 Task: Search one way flight ticket for 4 adults, 2 children, 2 infants in seat and 1 infant on lap in economy from Daytona Beach: Daytona Beach International Airport to Wilmington: Wilmington International Airport on 8-6-2023. Choice of flights is United. Number of bags: 1 carry on bag. Price is upto 109000. Outbound departure time preference is 19:30.
Action: Mouse moved to (268, 368)
Screenshot: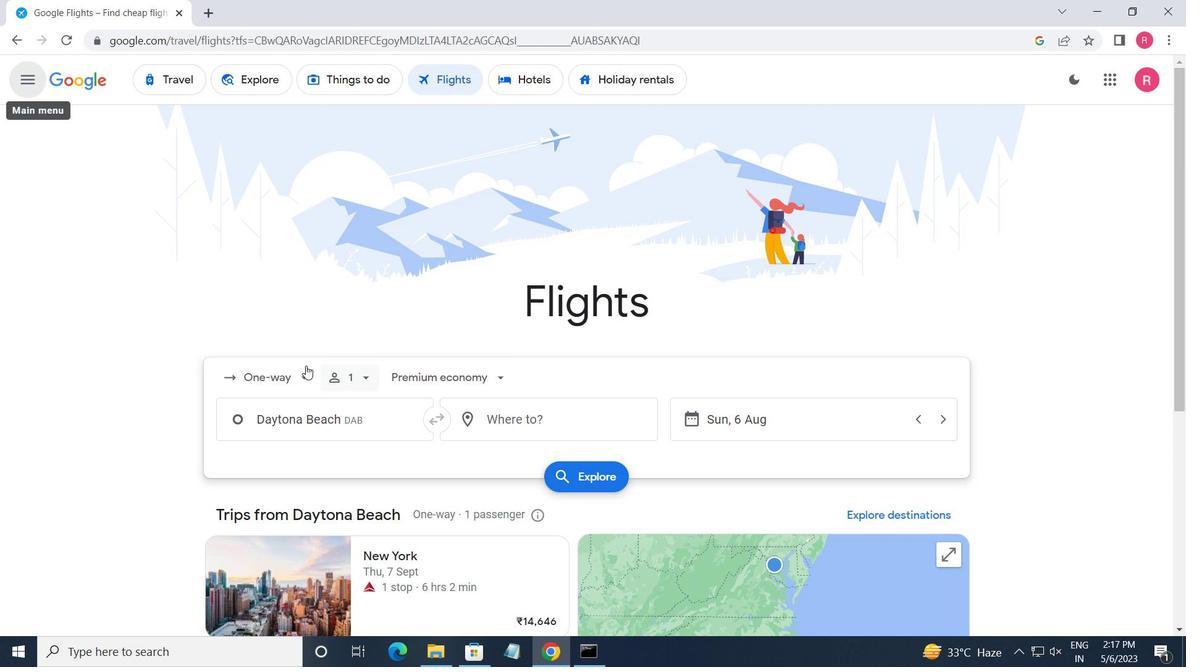 
Action: Mouse pressed left at (268, 368)
Screenshot: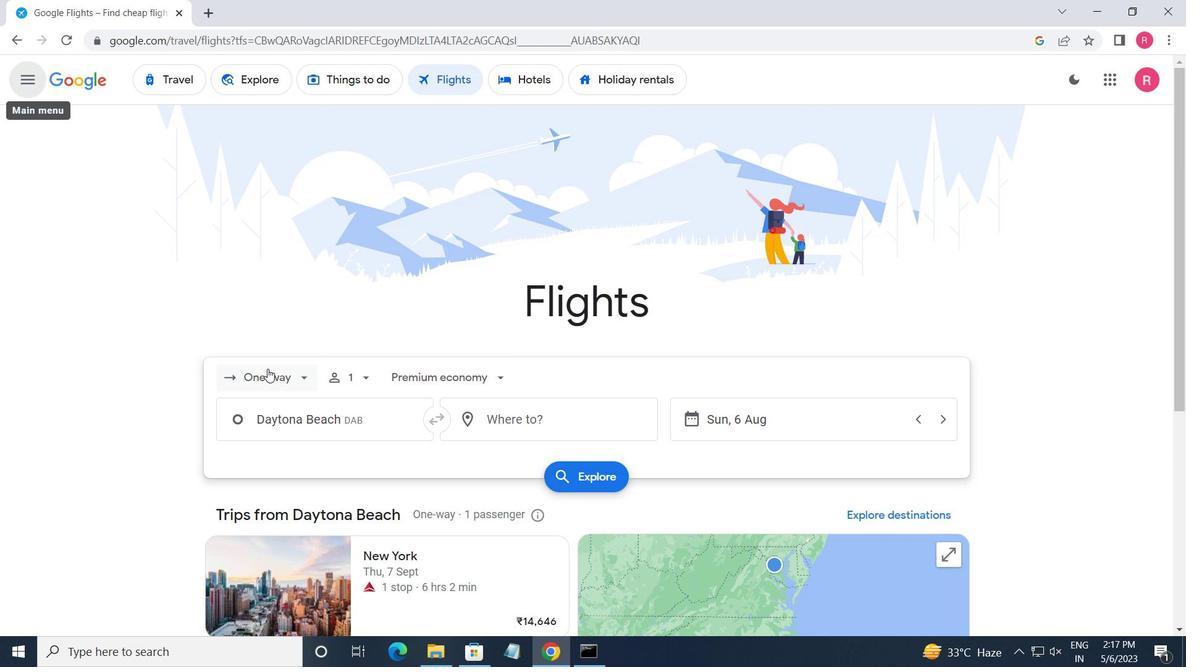 
Action: Mouse moved to (312, 446)
Screenshot: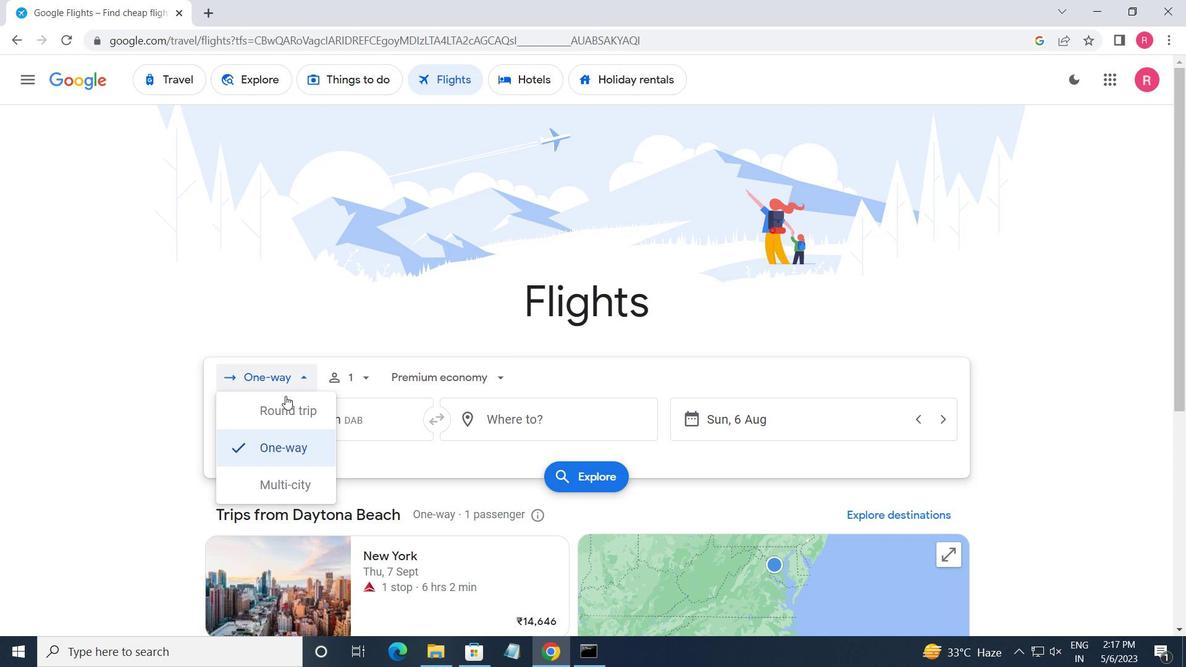 
Action: Mouse pressed left at (312, 446)
Screenshot: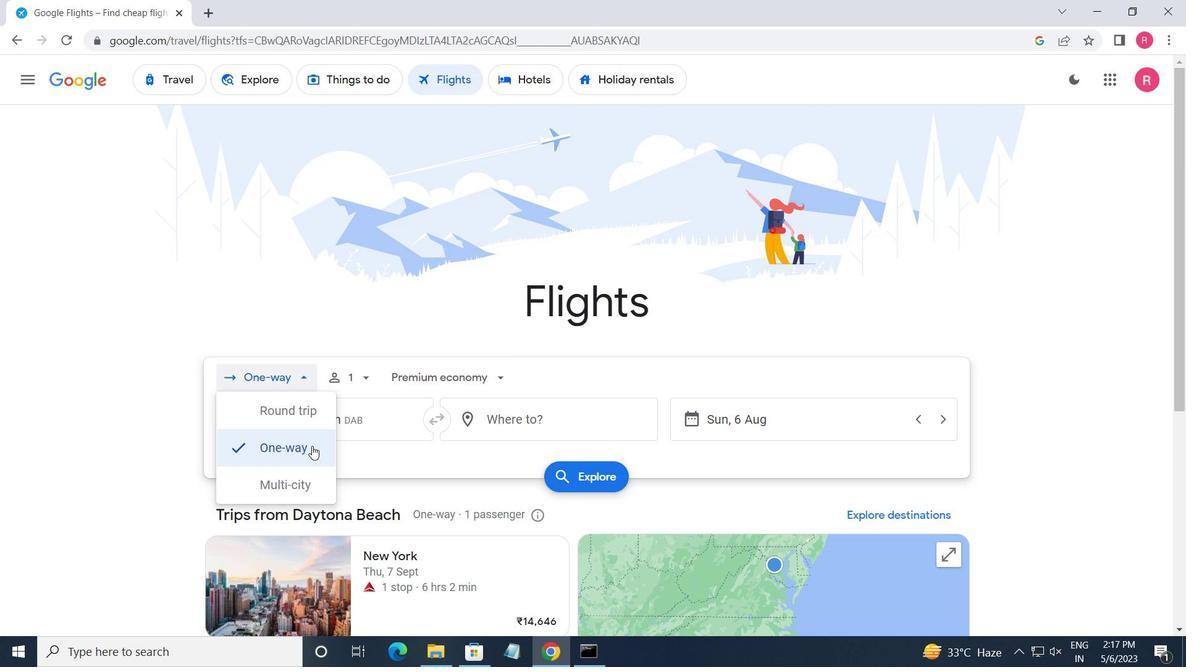
Action: Mouse moved to (360, 379)
Screenshot: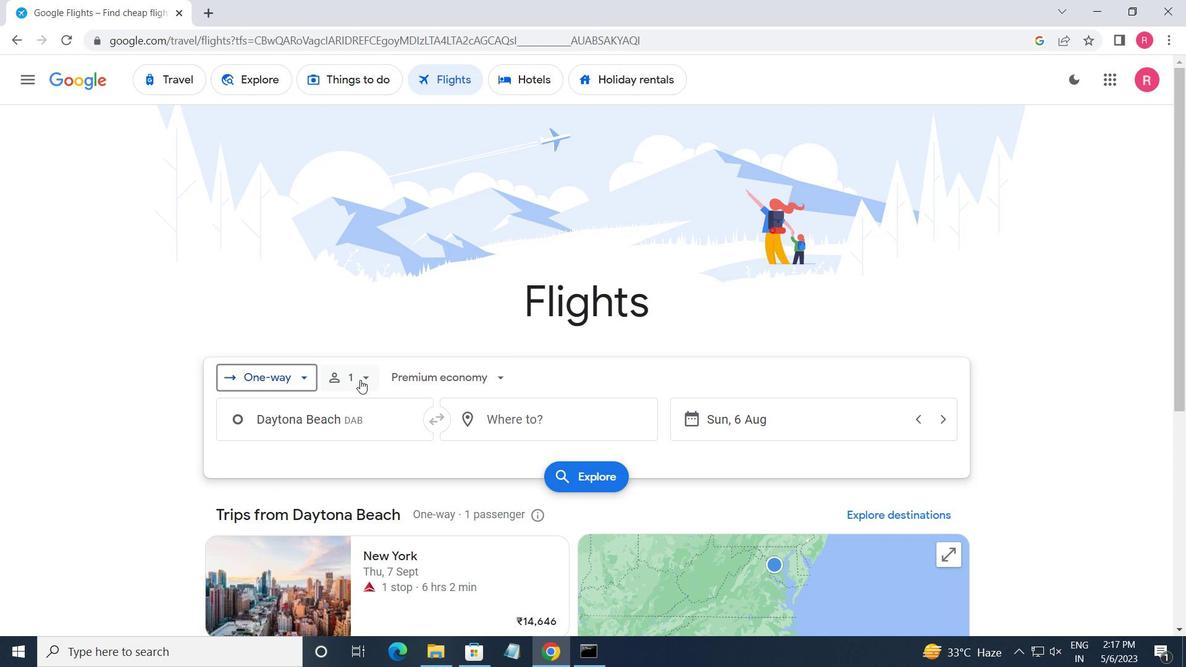 
Action: Mouse pressed left at (360, 379)
Screenshot: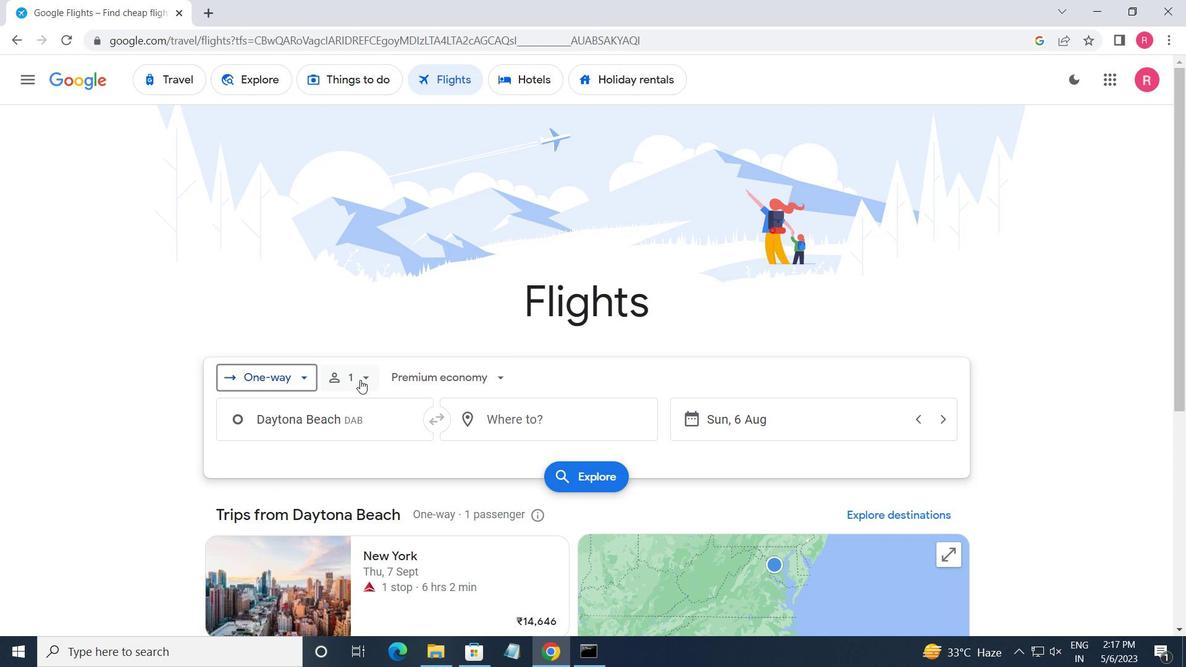 
Action: Mouse moved to (483, 422)
Screenshot: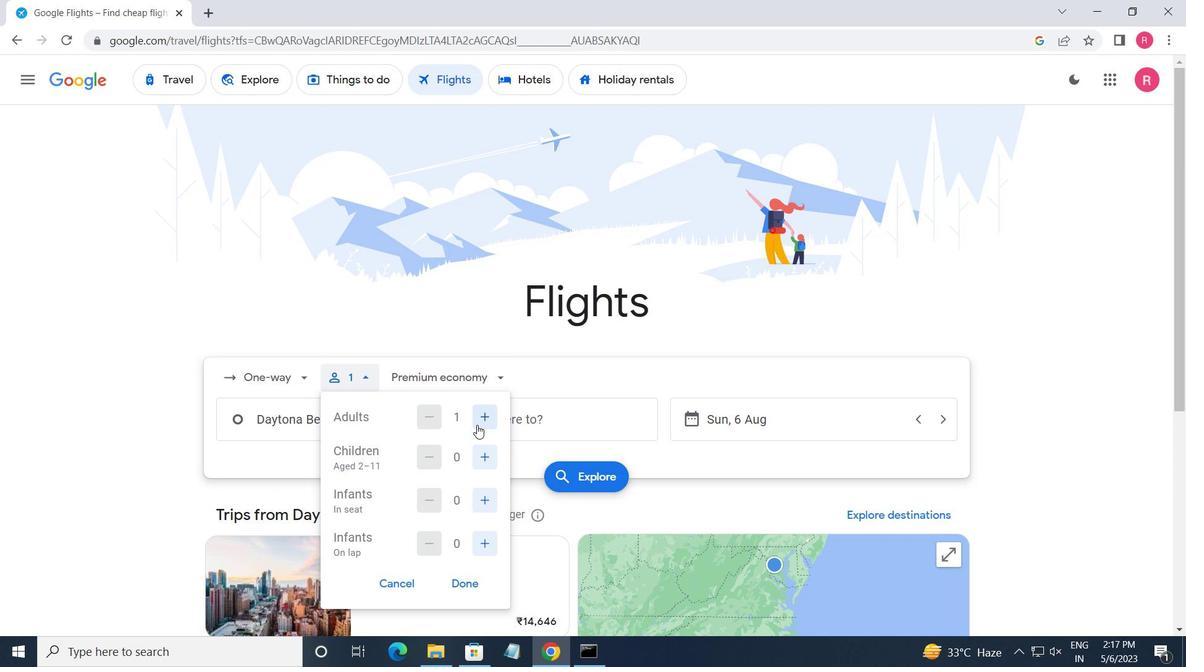
Action: Mouse pressed left at (483, 422)
Screenshot: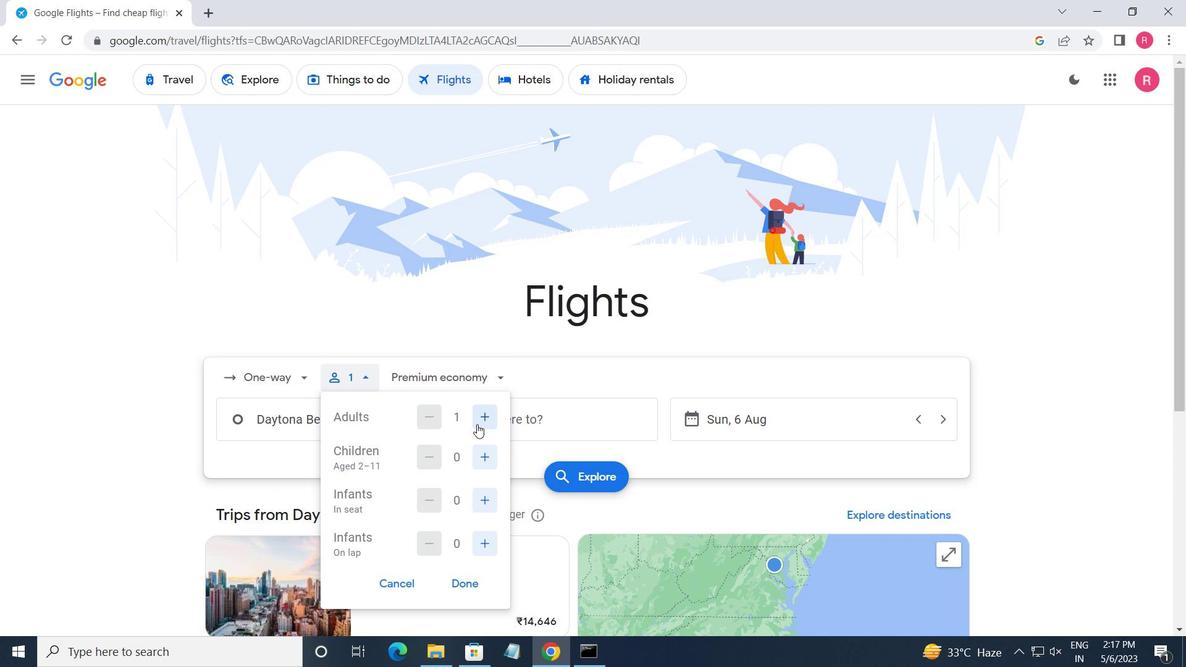 
Action: Mouse moved to (484, 422)
Screenshot: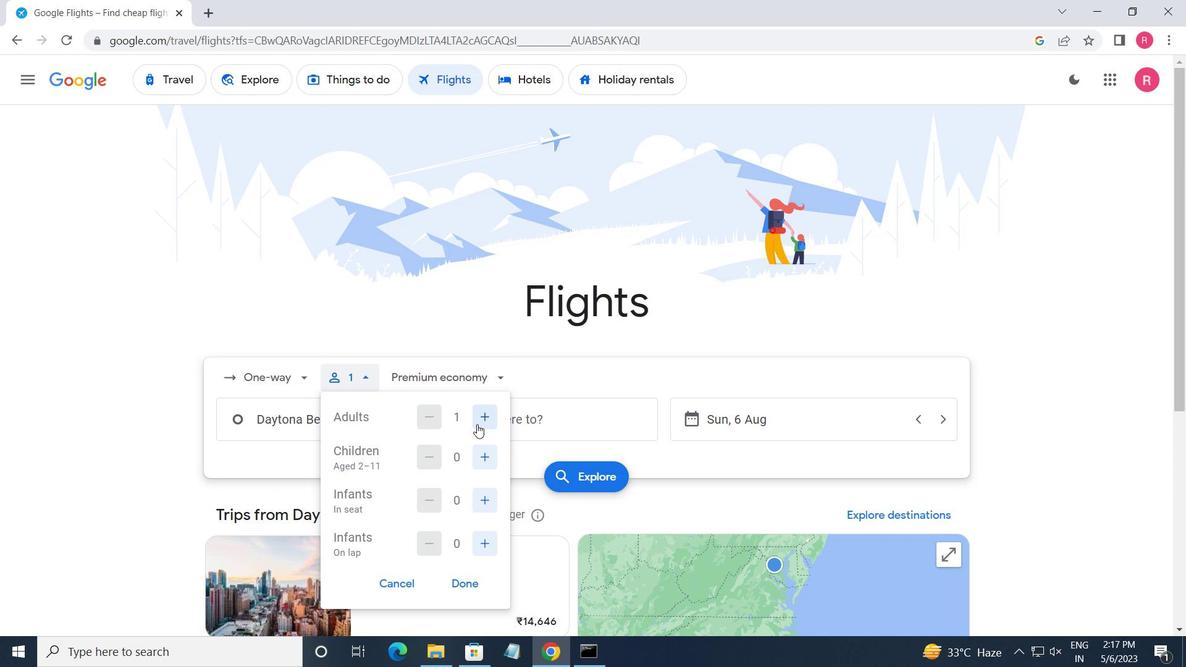 
Action: Mouse pressed left at (484, 422)
Screenshot: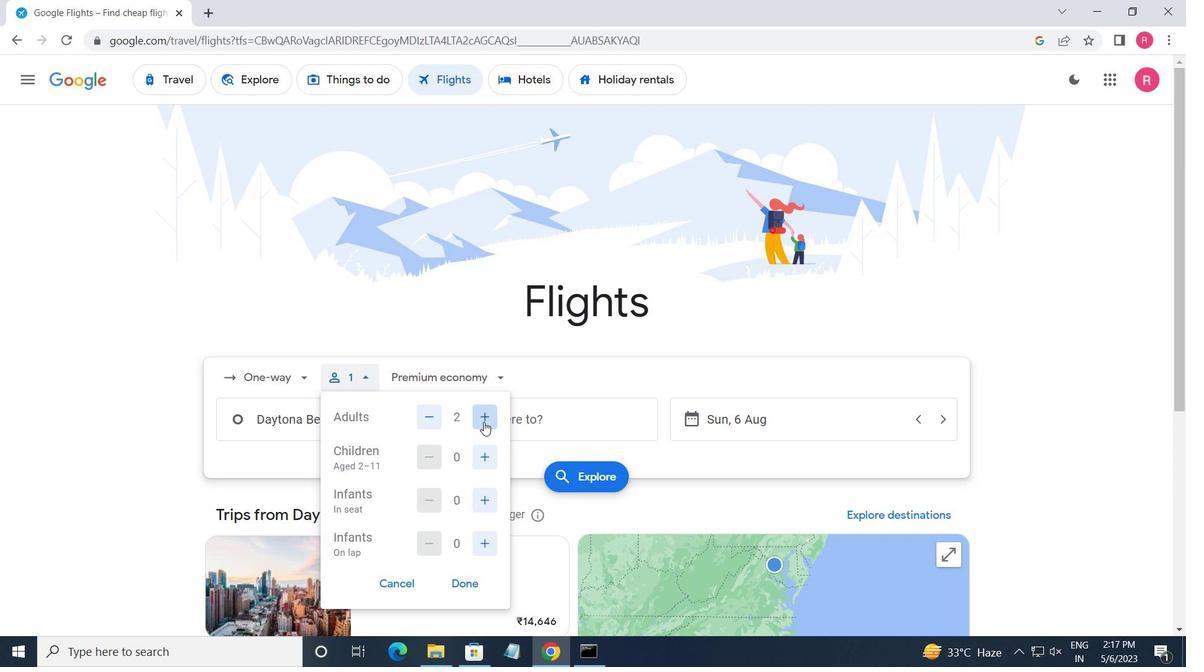 
Action: Mouse moved to (484, 422)
Screenshot: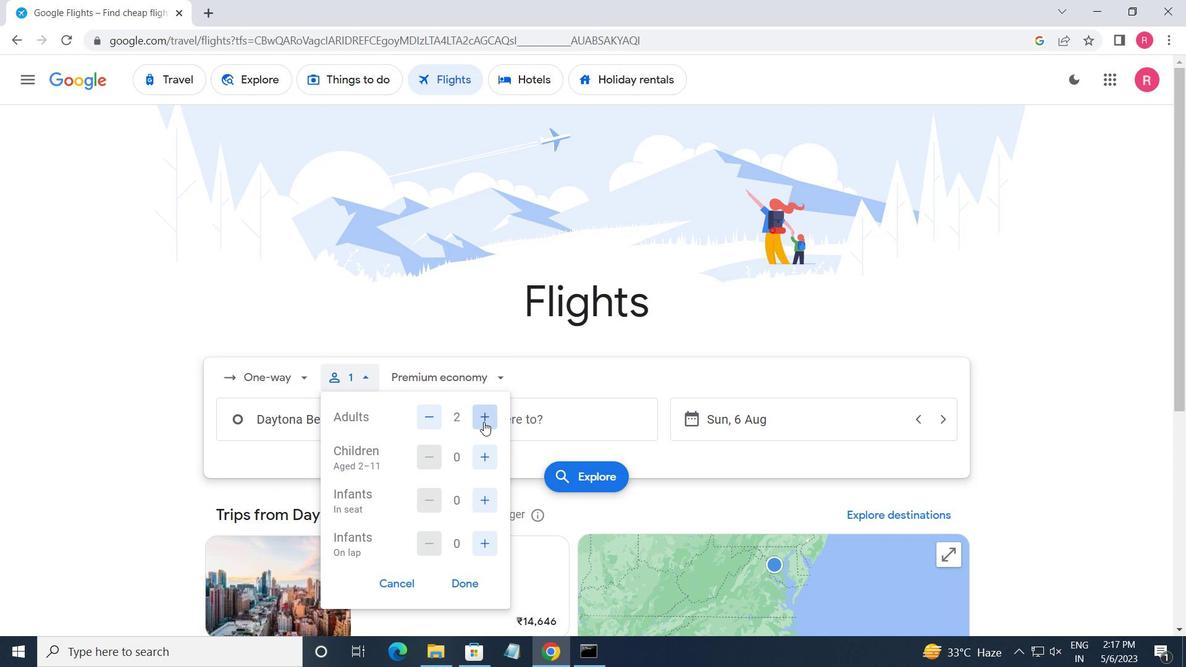 
Action: Mouse pressed left at (484, 422)
Screenshot: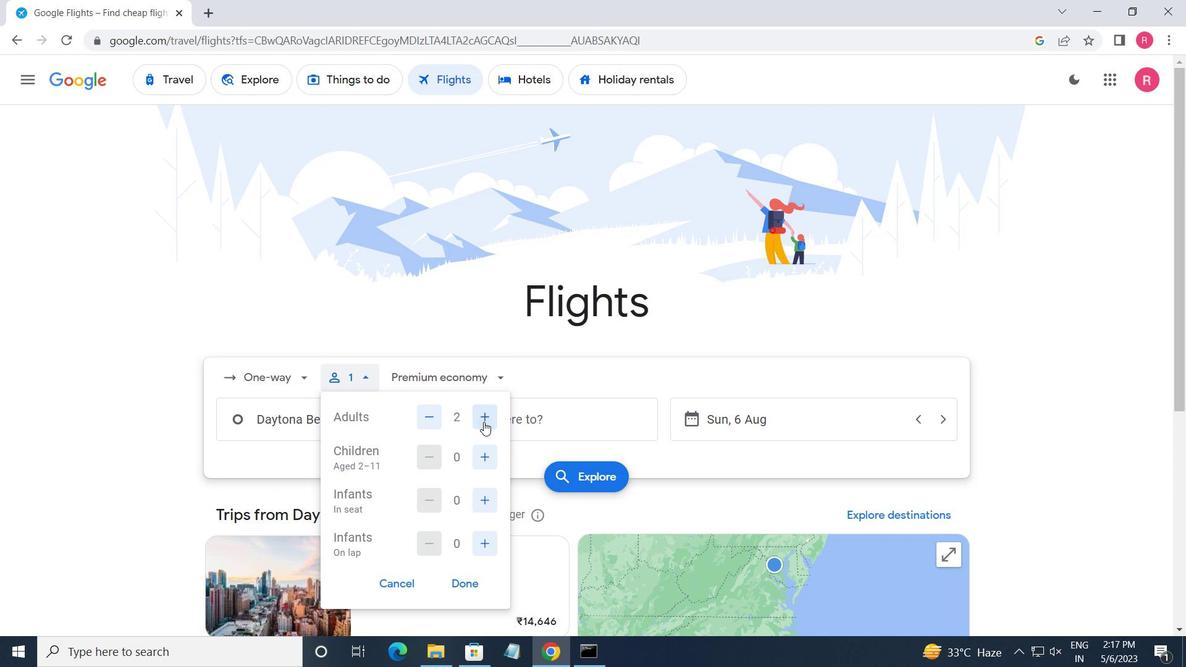 
Action: Mouse moved to (486, 455)
Screenshot: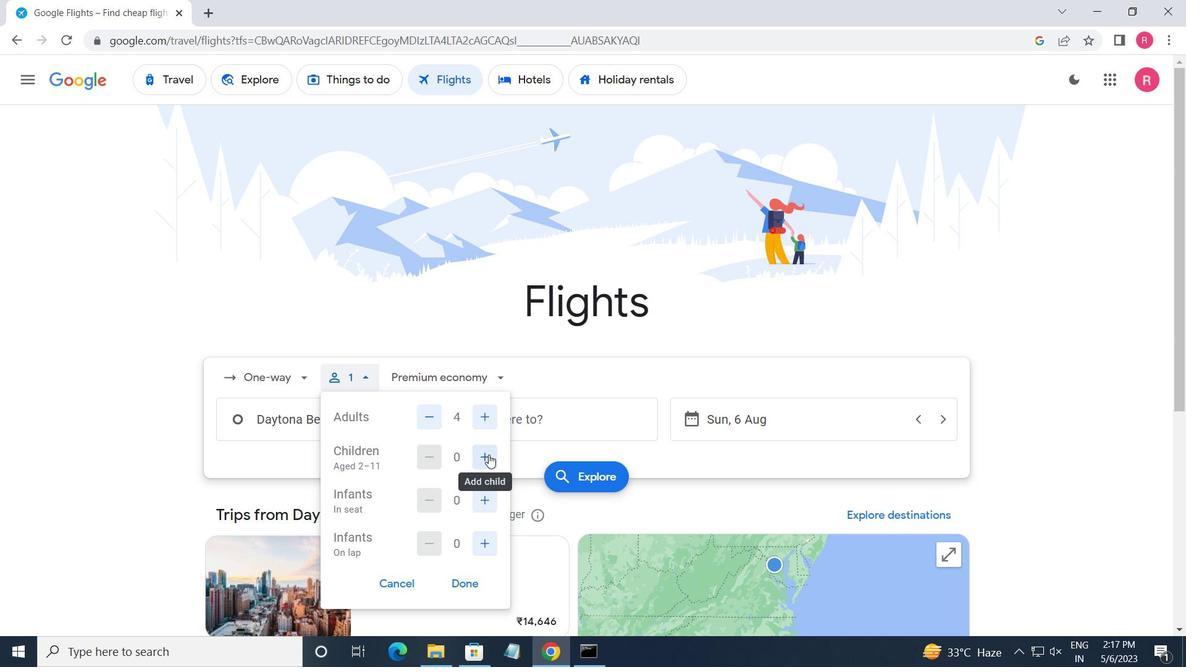 
Action: Mouse pressed left at (486, 455)
Screenshot: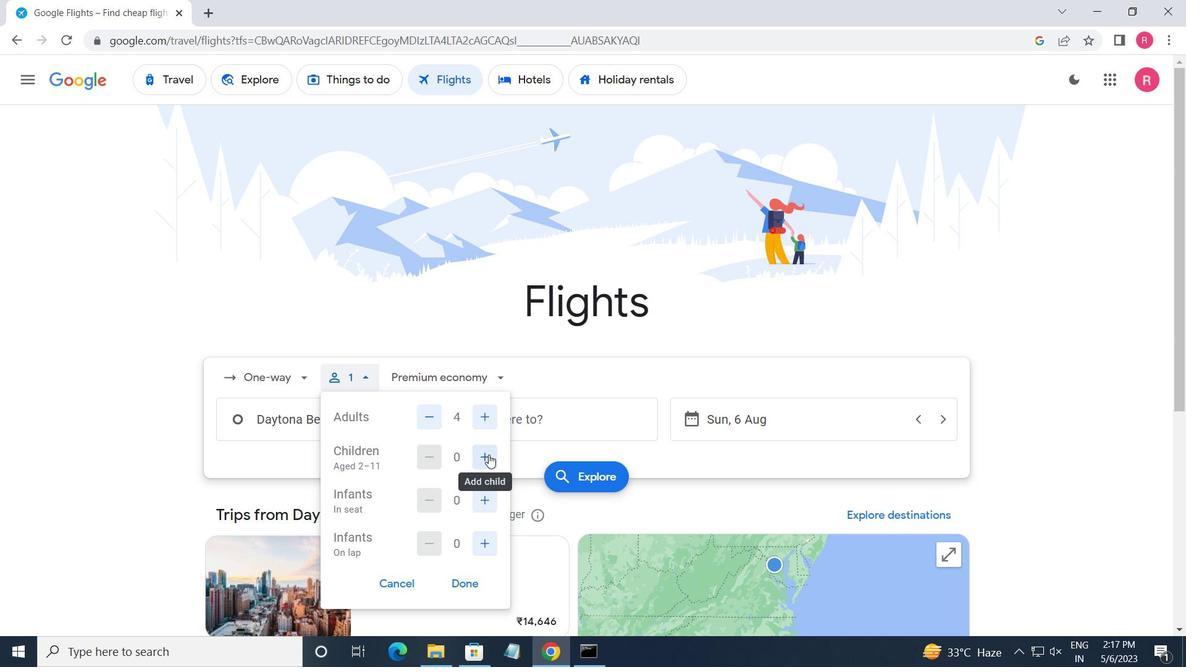 
Action: Mouse pressed left at (486, 455)
Screenshot: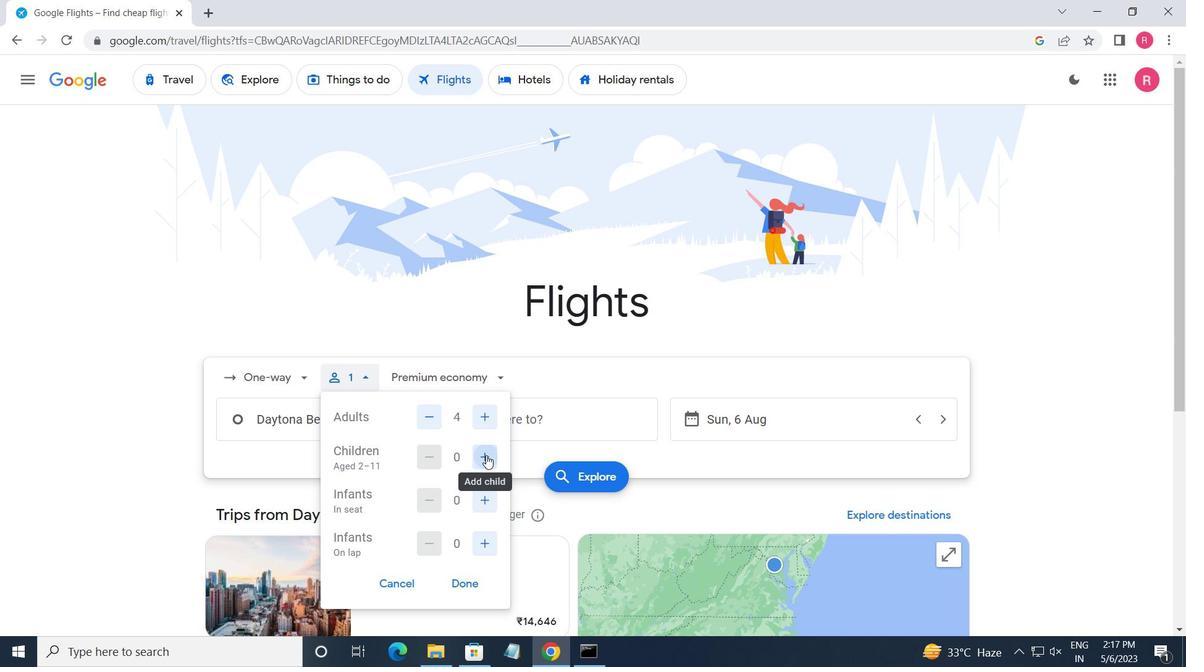 
Action: Mouse moved to (489, 501)
Screenshot: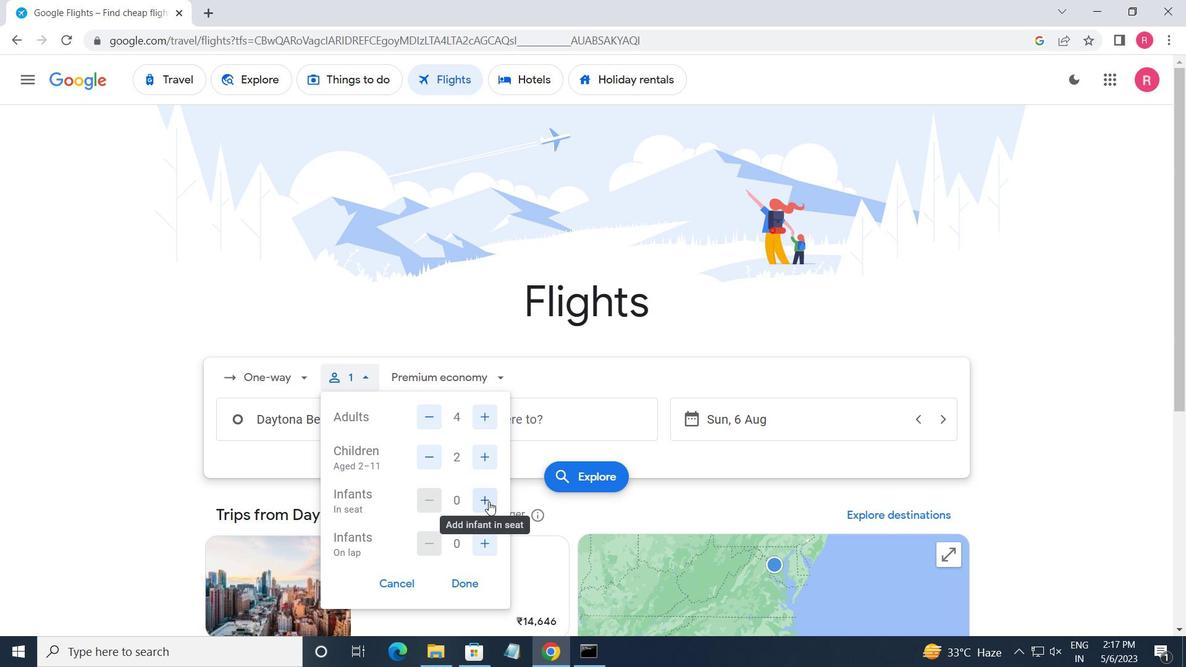 
Action: Mouse pressed left at (489, 501)
Screenshot: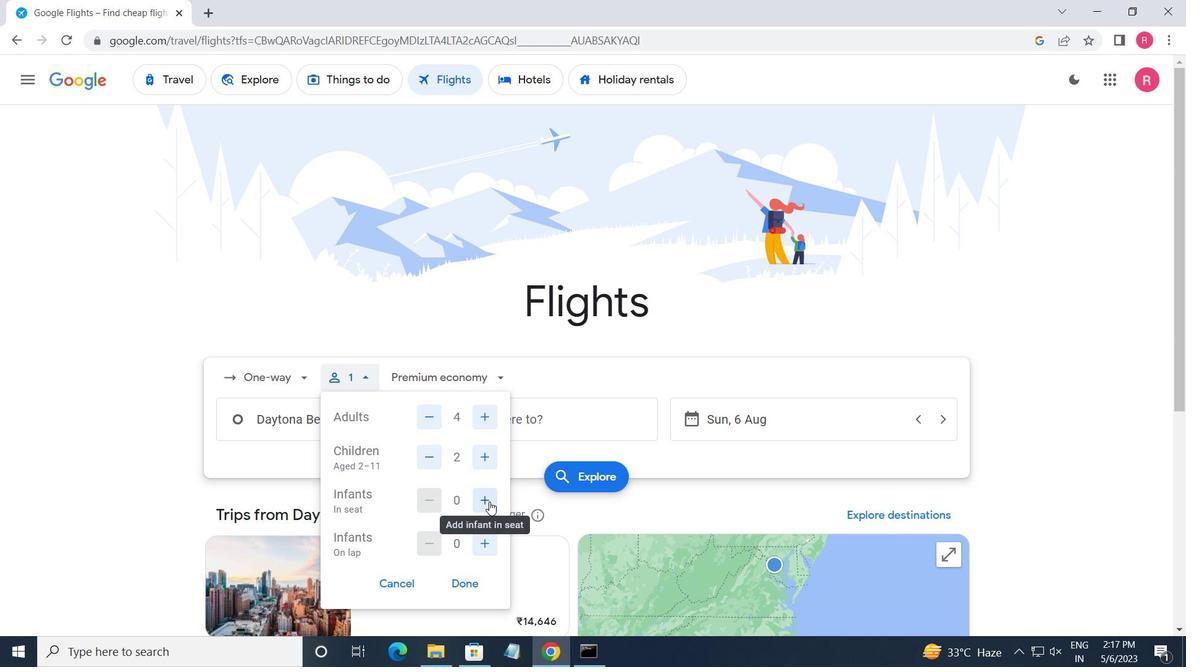 
Action: Mouse moved to (480, 546)
Screenshot: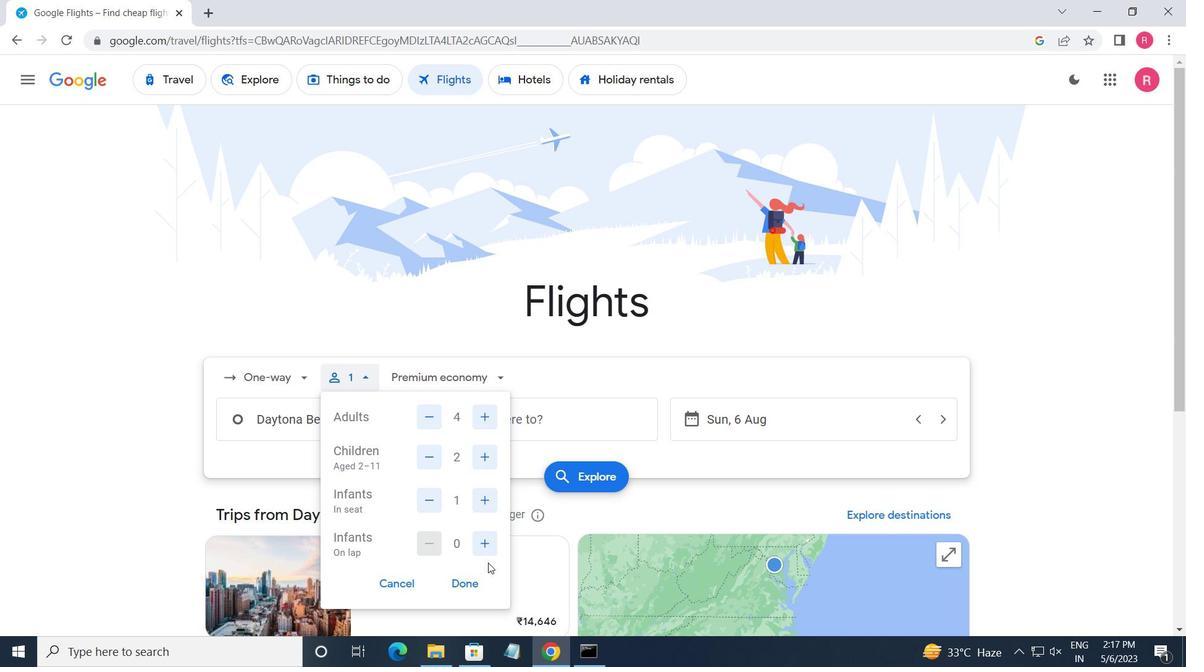 
Action: Mouse pressed left at (480, 546)
Screenshot: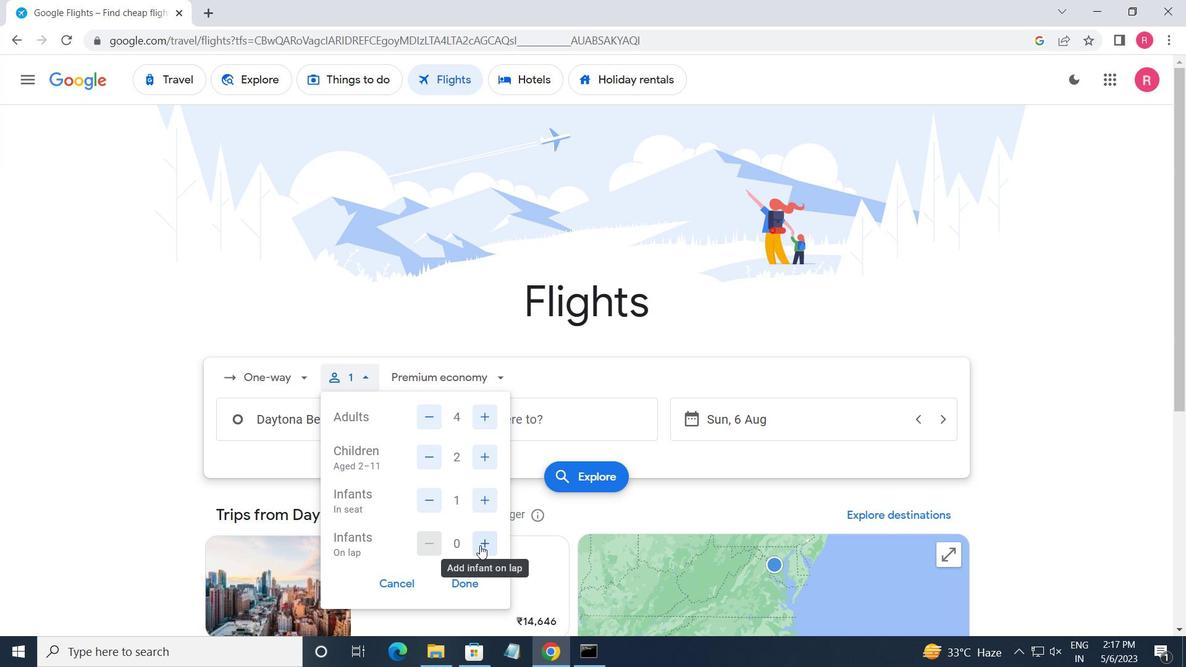 
Action: Mouse moved to (467, 588)
Screenshot: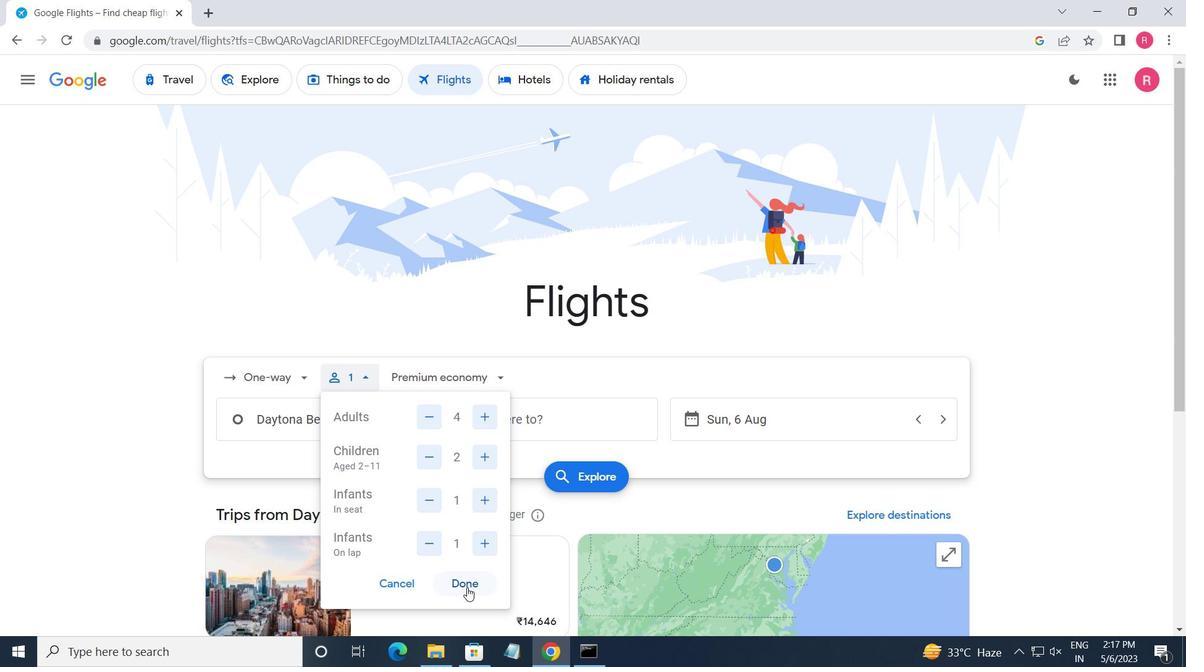 
Action: Mouse pressed left at (467, 588)
Screenshot: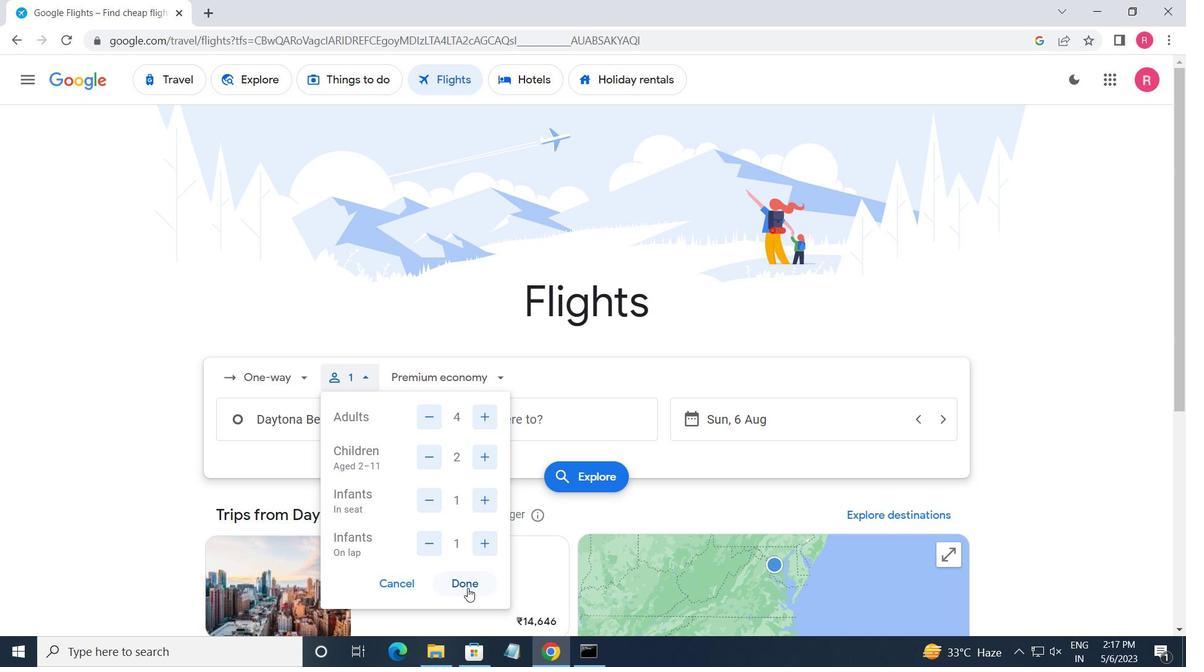 
Action: Mouse moved to (431, 380)
Screenshot: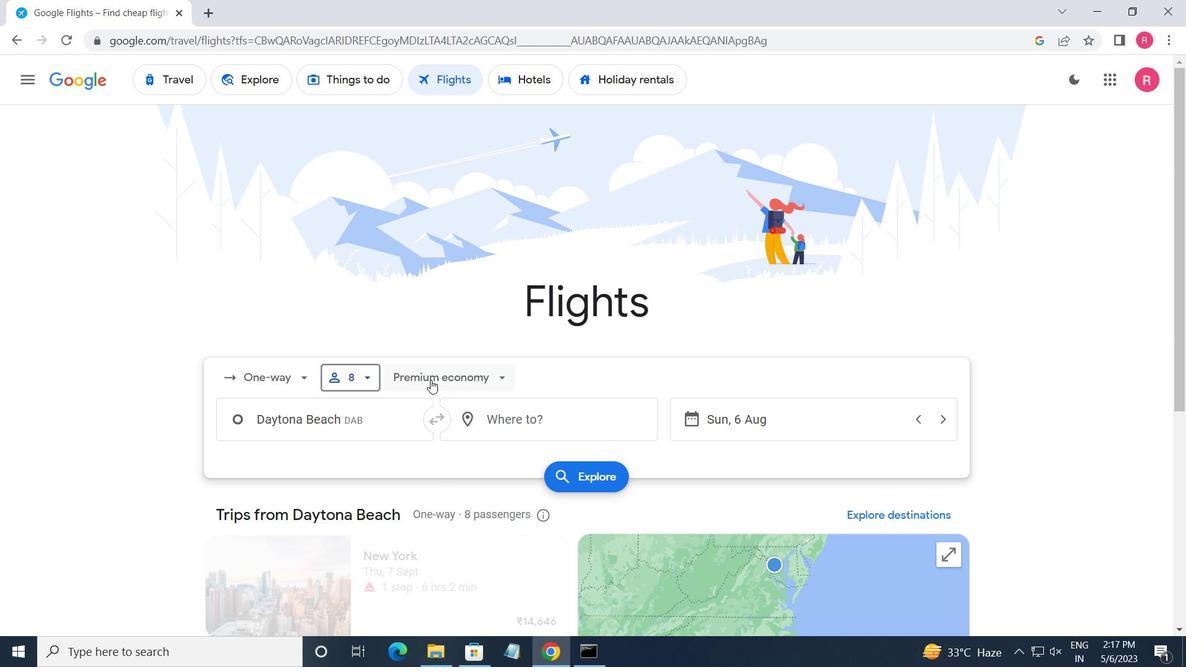 
Action: Mouse pressed left at (431, 380)
Screenshot: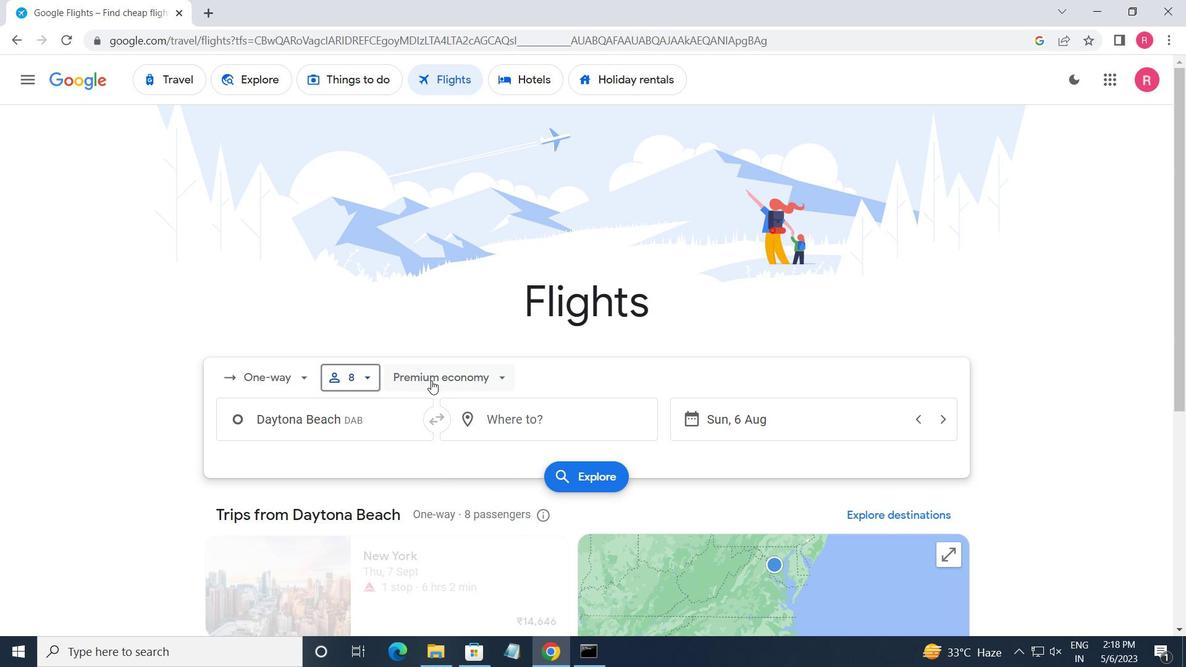 
Action: Mouse moved to (443, 415)
Screenshot: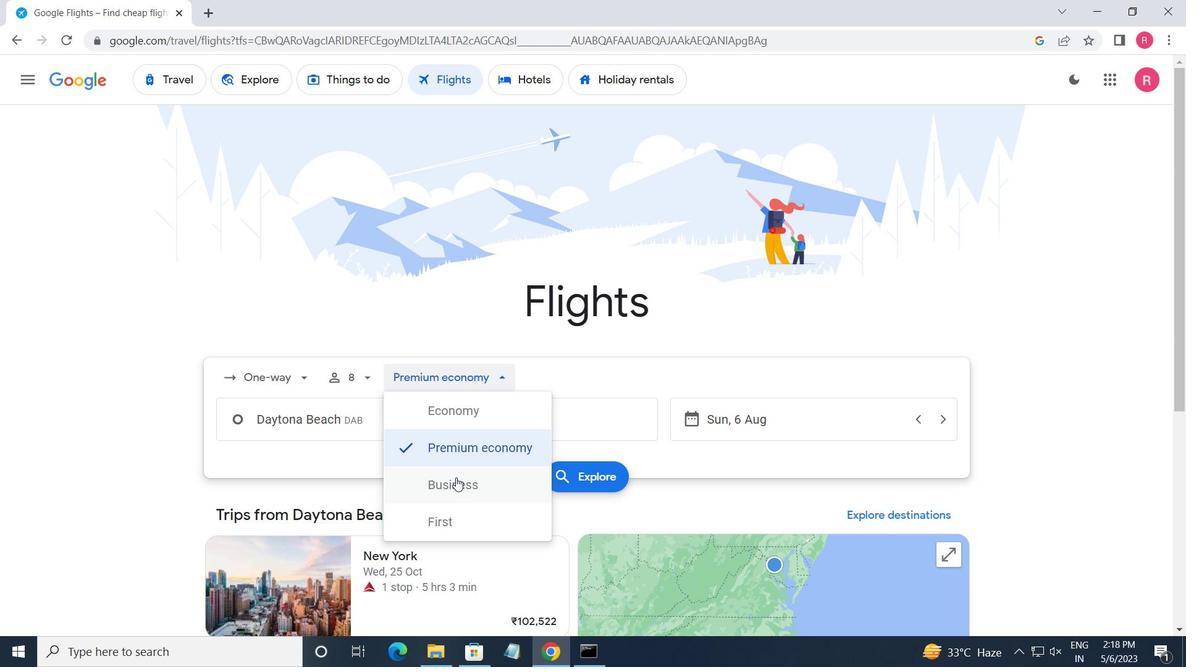 
Action: Mouse pressed left at (443, 415)
Screenshot: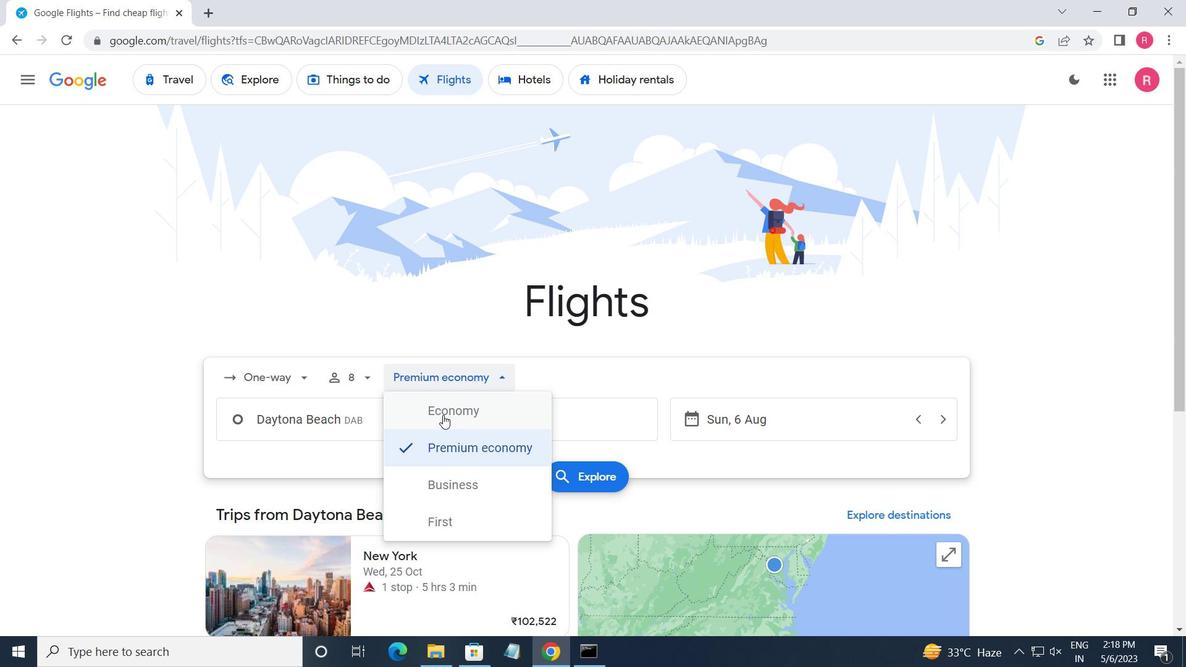 
Action: Mouse moved to (376, 423)
Screenshot: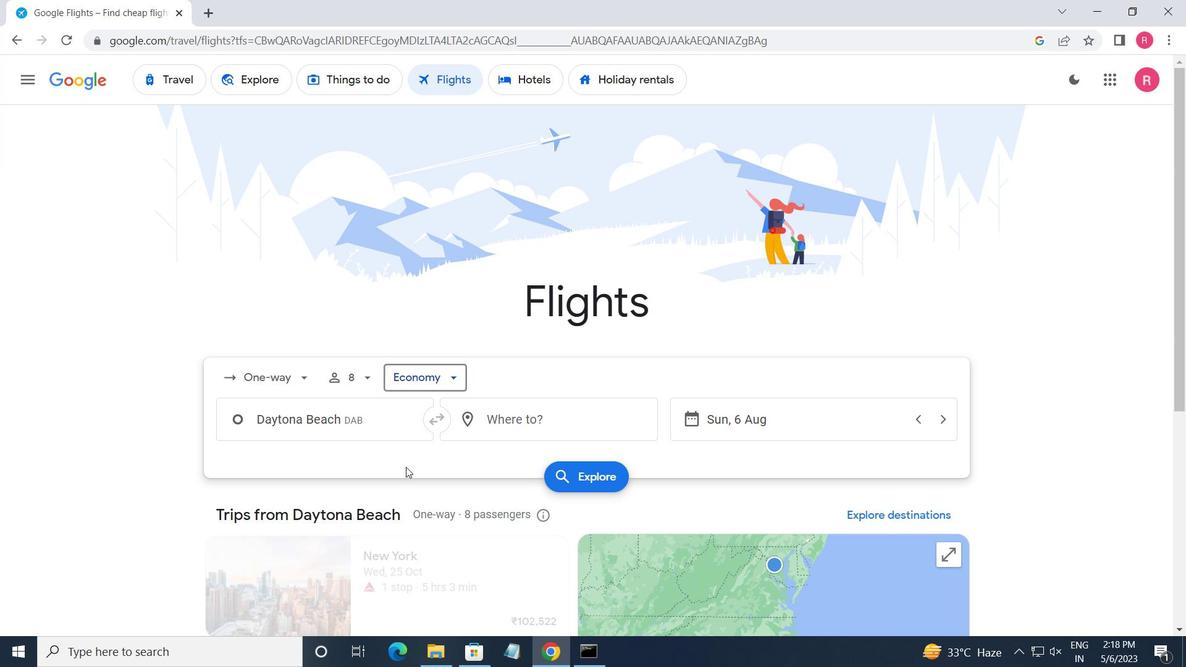 
Action: Mouse pressed left at (376, 423)
Screenshot: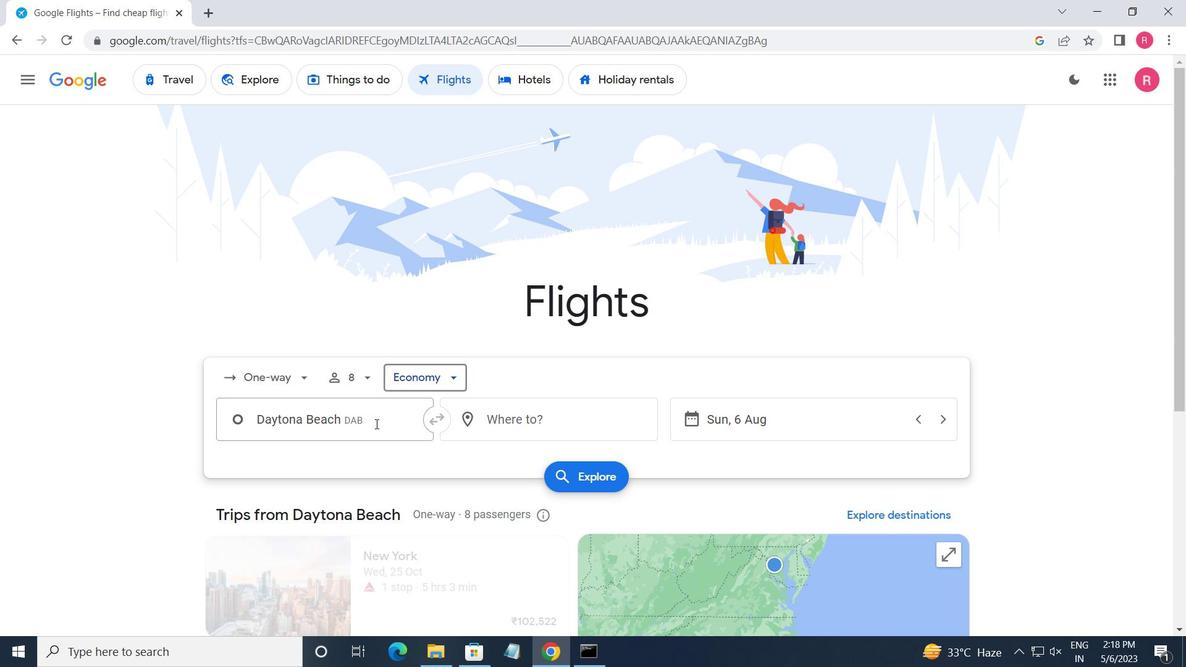 
Action: Mouse moved to (372, 415)
Screenshot: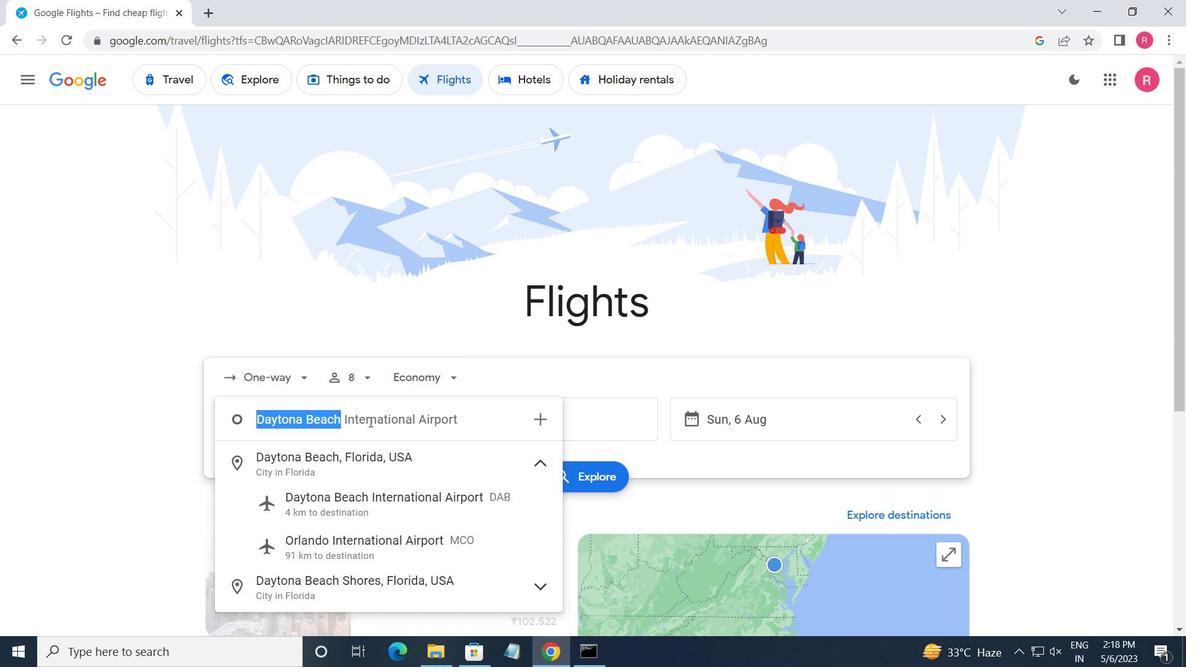 
Action: Key pressed <Key.shift>DAU<Key.backspace>YTONA
Screenshot: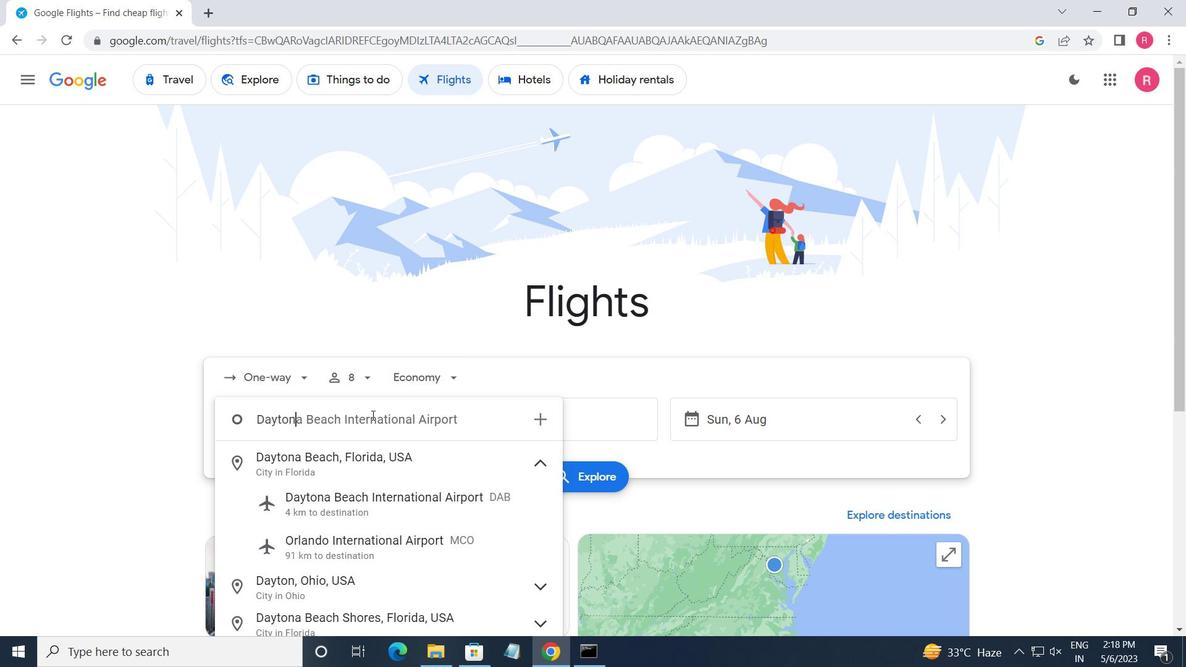 
Action: Mouse moved to (365, 504)
Screenshot: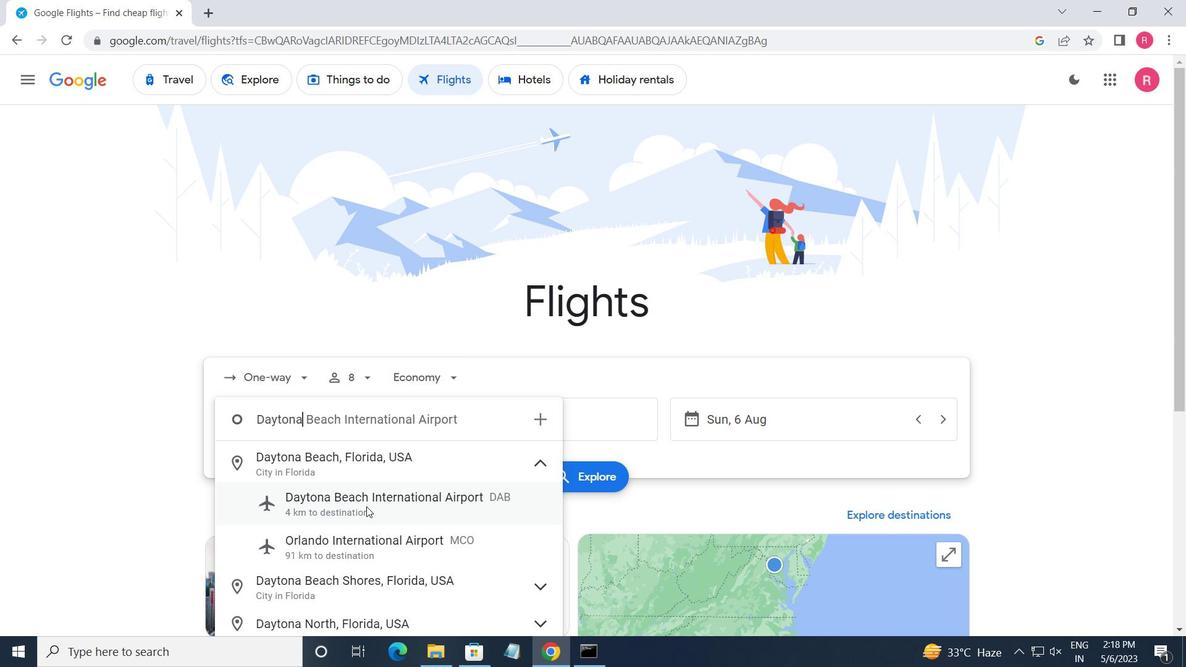 
Action: Mouse pressed left at (365, 504)
Screenshot: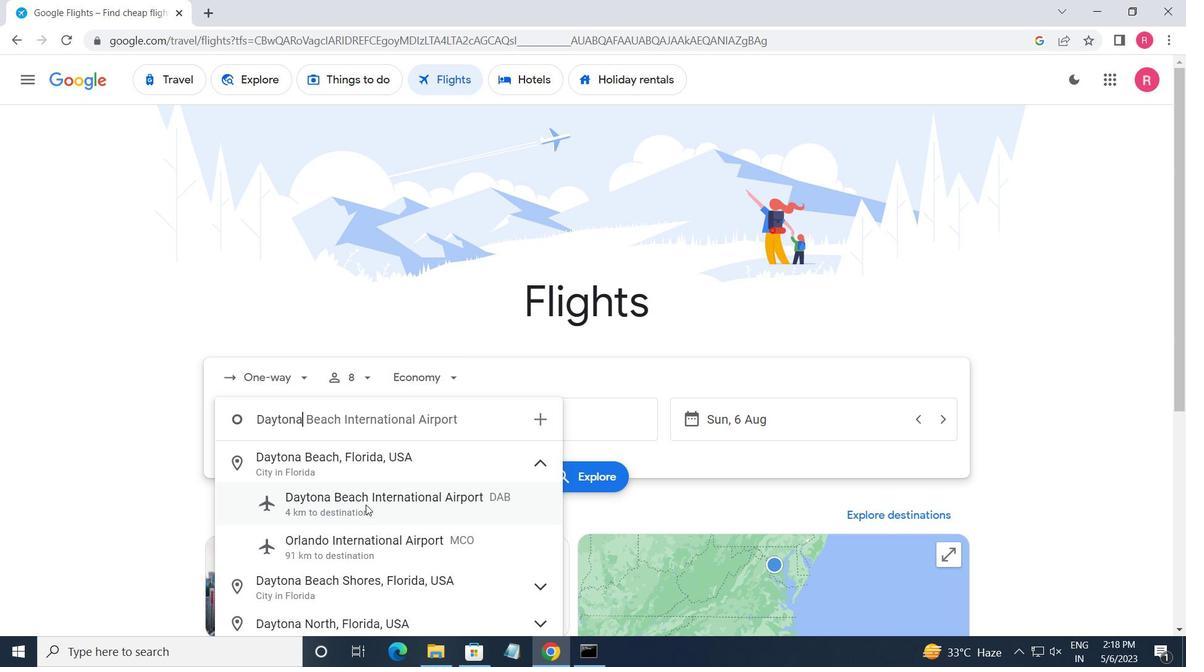 
Action: Mouse moved to (491, 421)
Screenshot: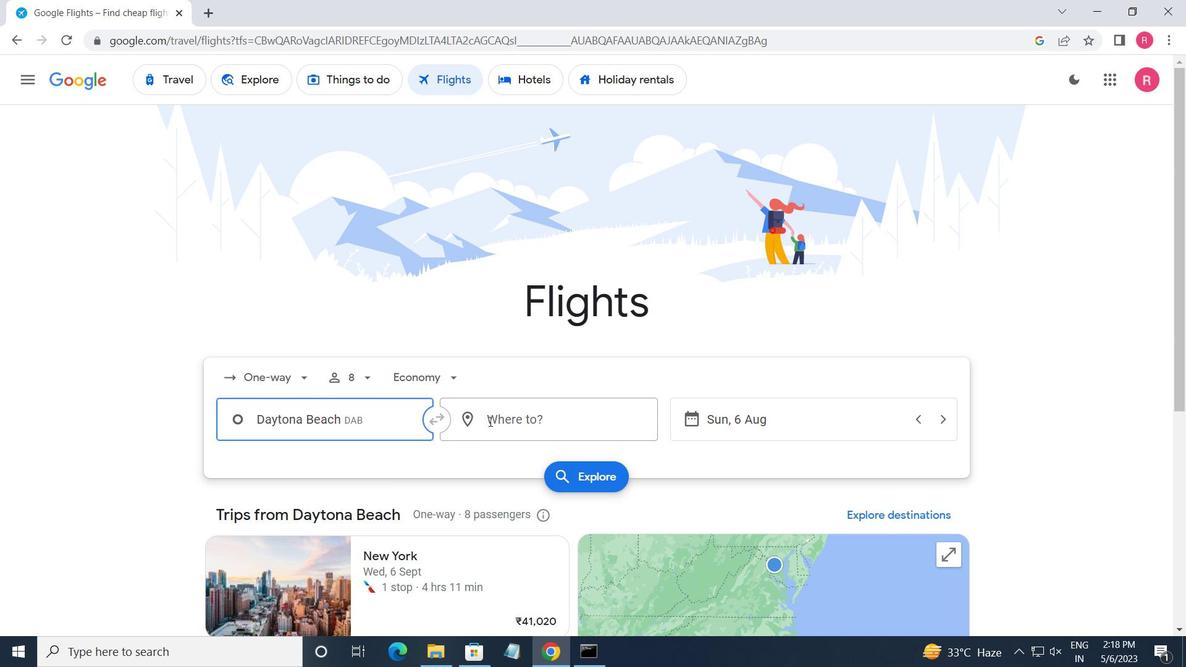 
Action: Mouse pressed left at (491, 421)
Screenshot: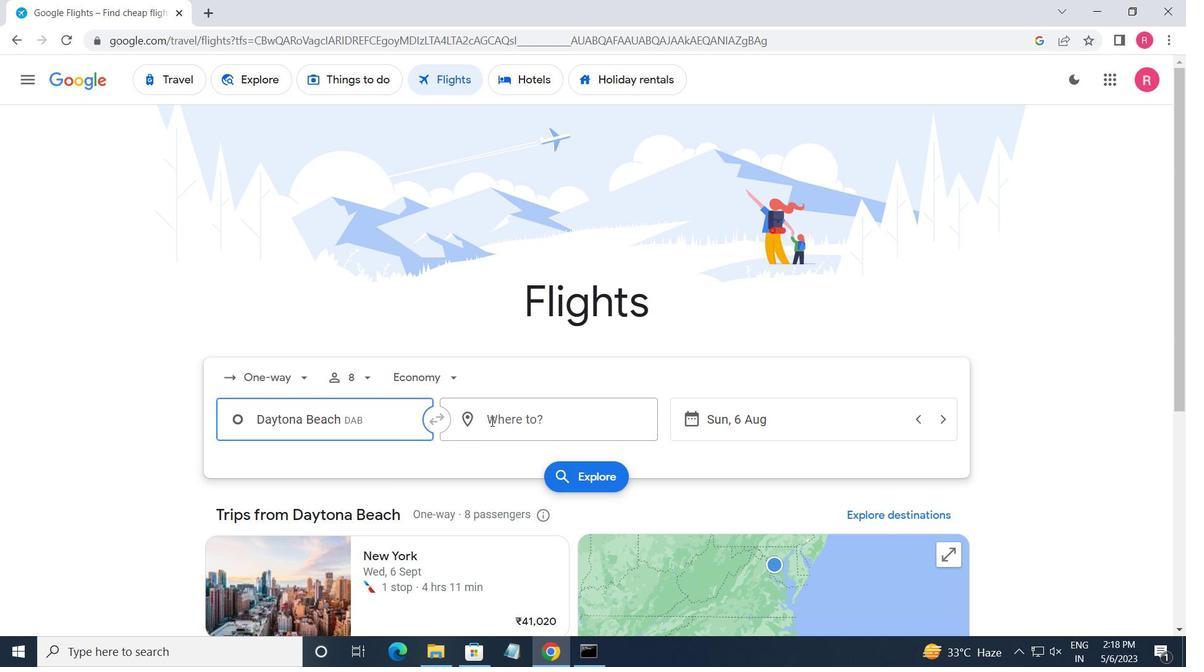 
Action: Mouse moved to (551, 341)
Screenshot: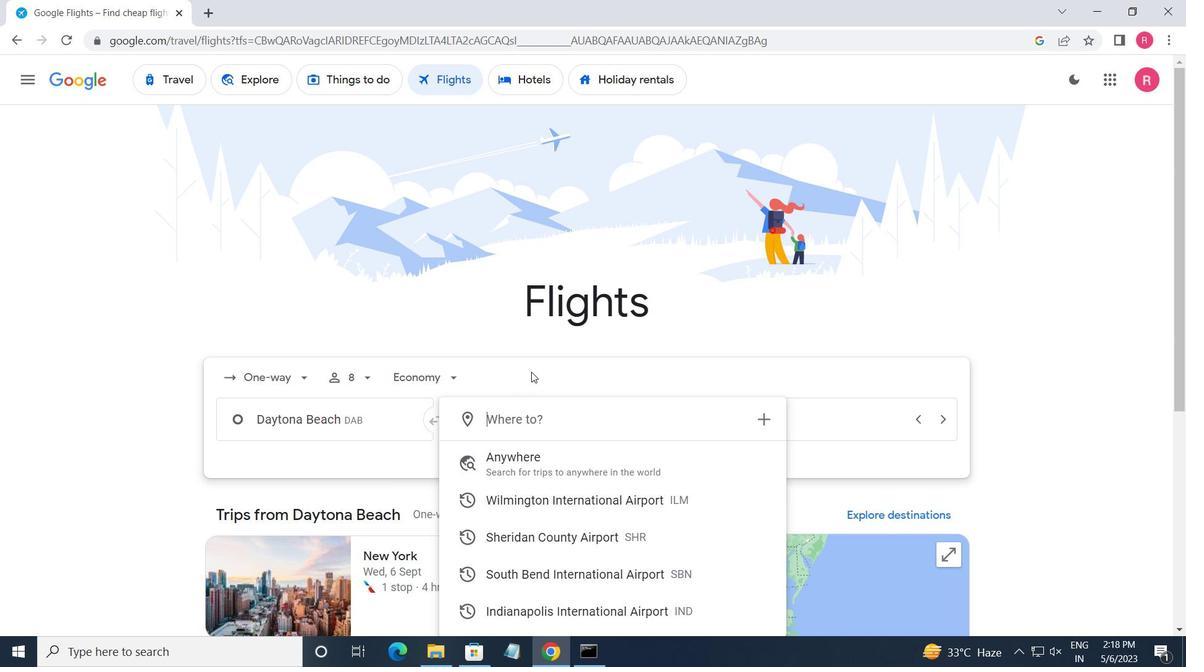 
Action: Key pressed <Key.shift>WILMING
Screenshot: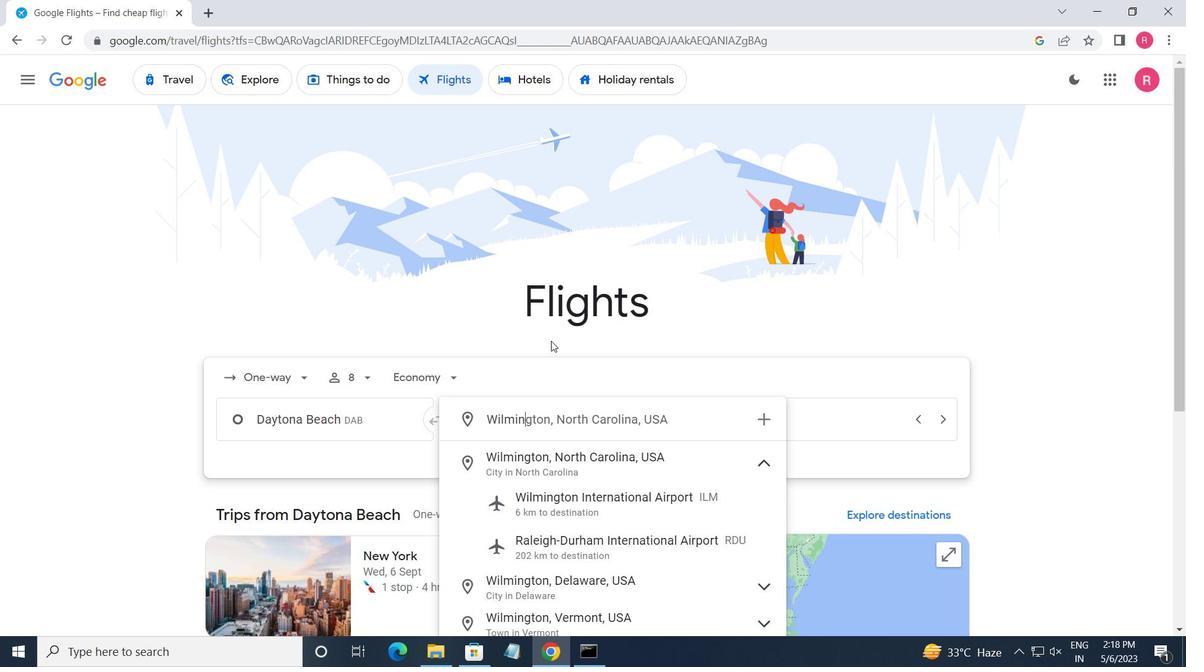 
Action: Mouse moved to (583, 496)
Screenshot: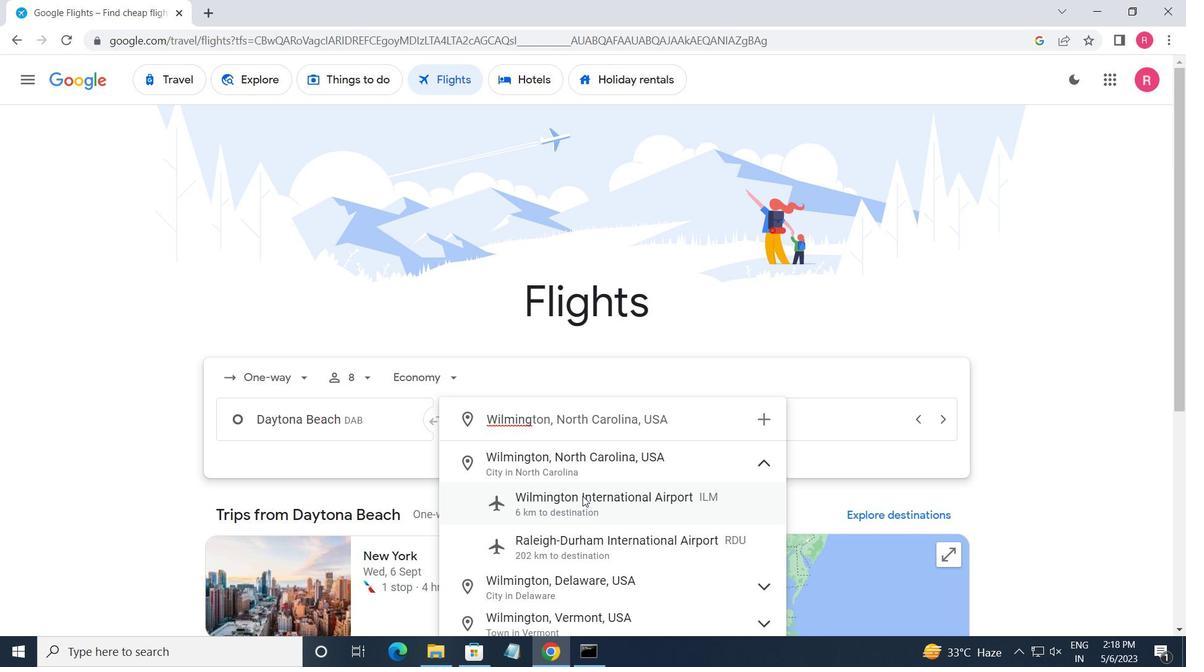 
Action: Mouse pressed left at (583, 496)
Screenshot: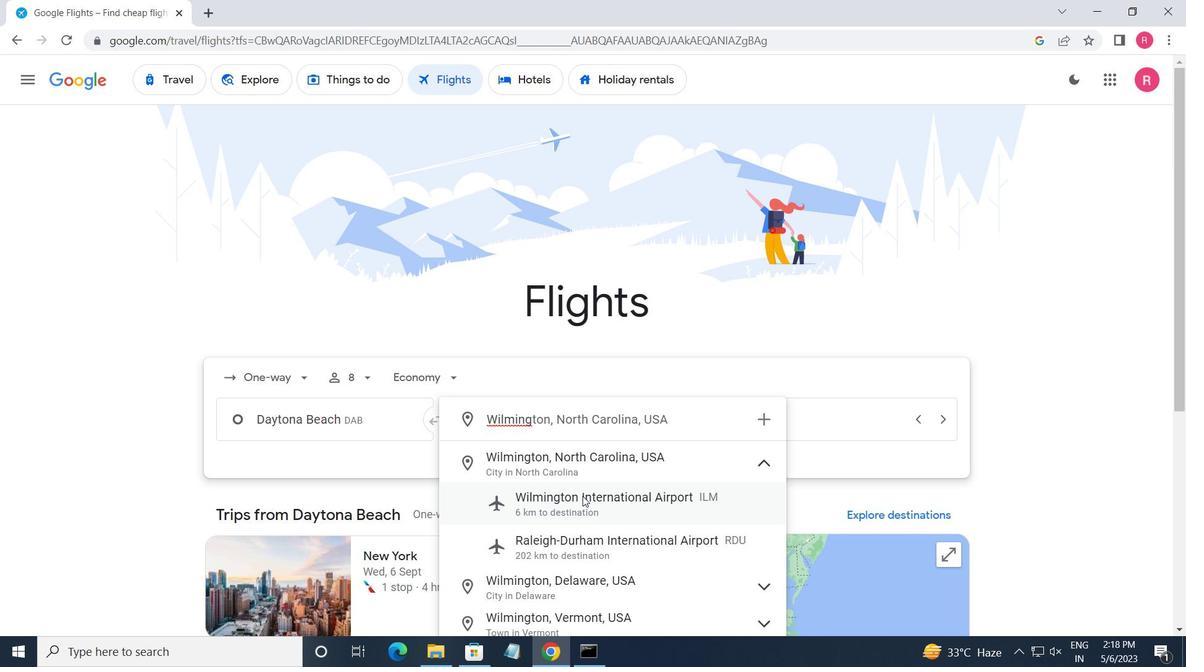
Action: Mouse moved to (724, 418)
Screenshot: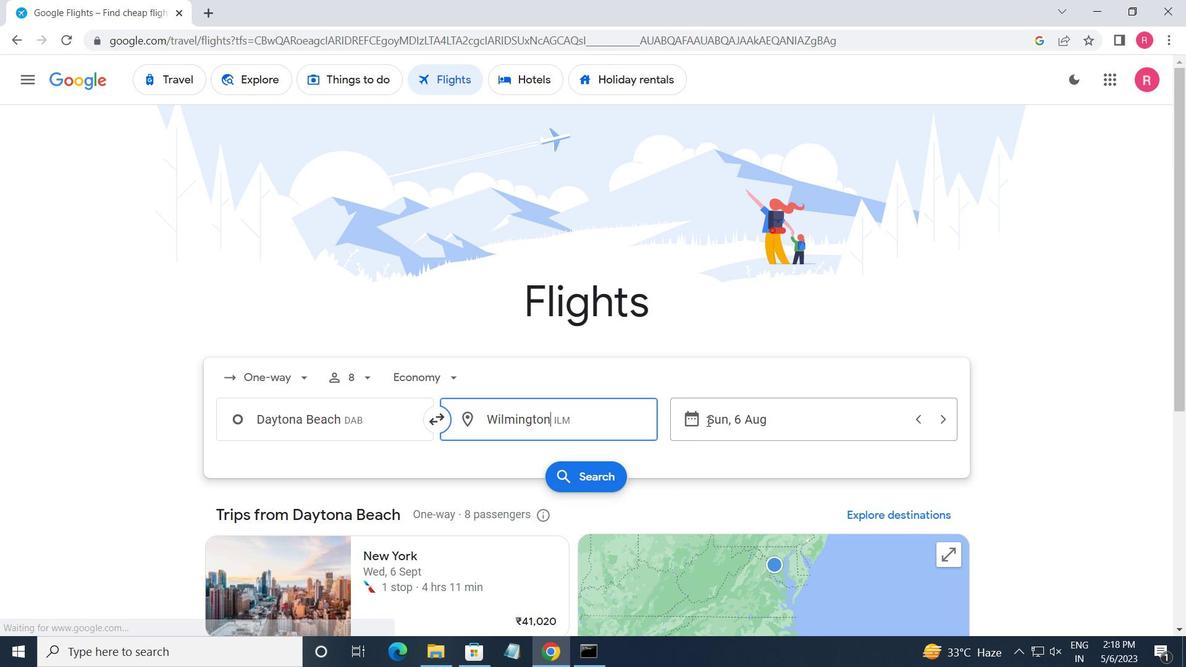 
Action: Mouse pressed left at (724, 418)
Screenshot: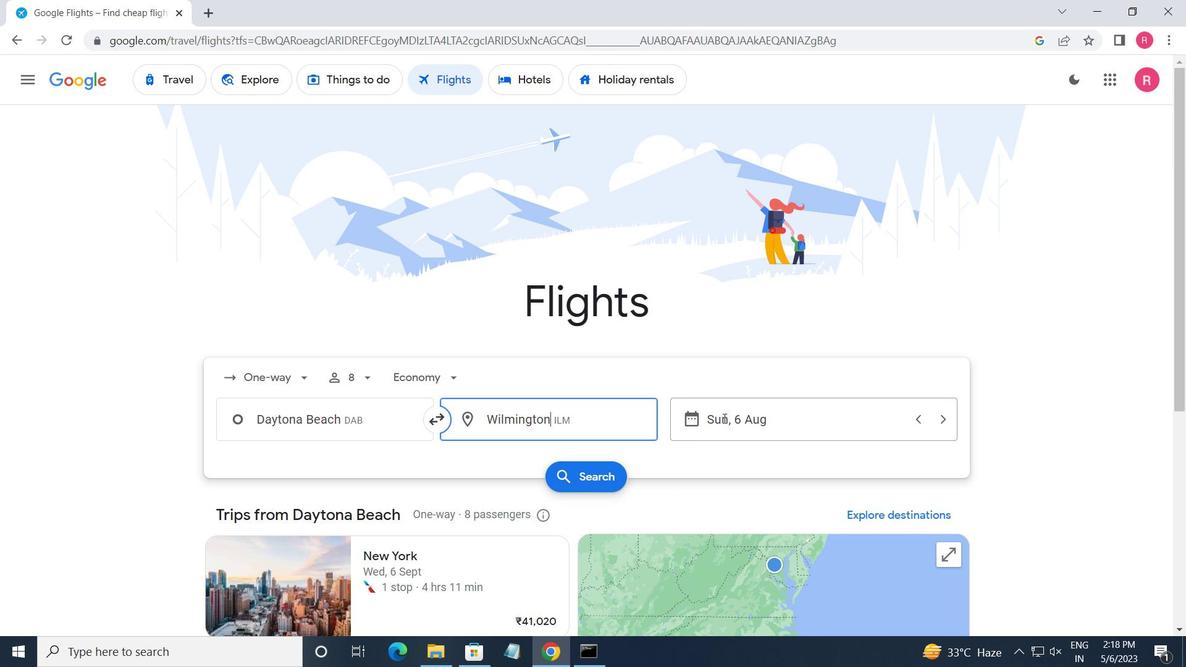 
Action: Mouse moved to (401, 401)
Screenshot: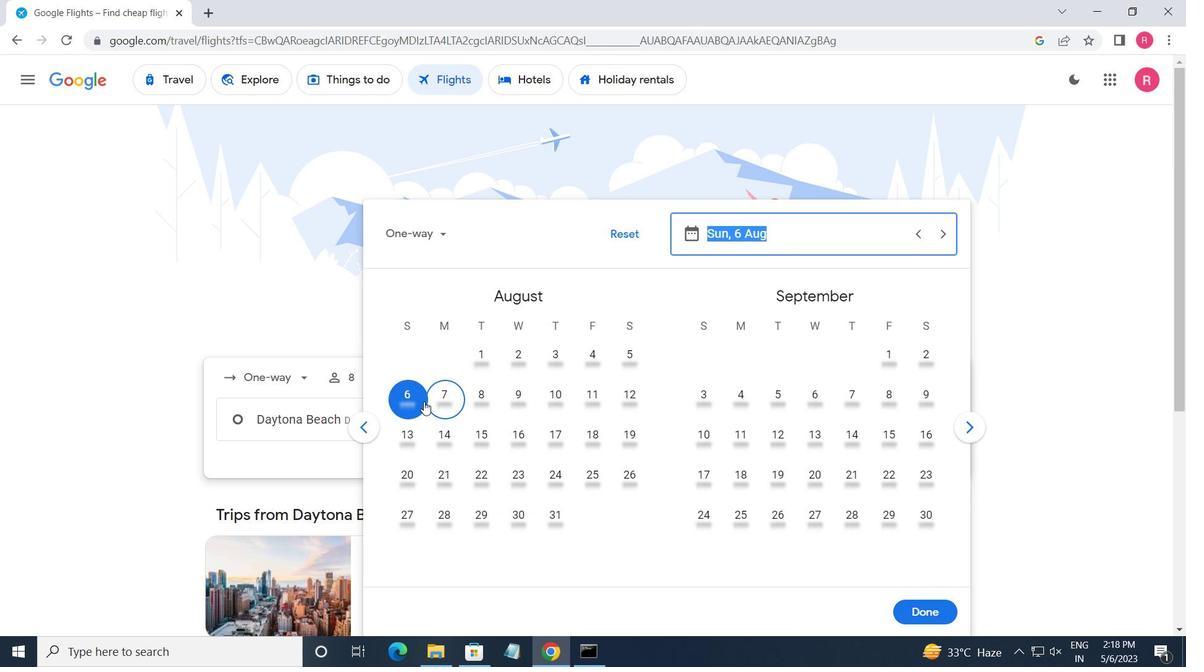 
Action: Mouse pressed left at (401, 401)
Screenshot: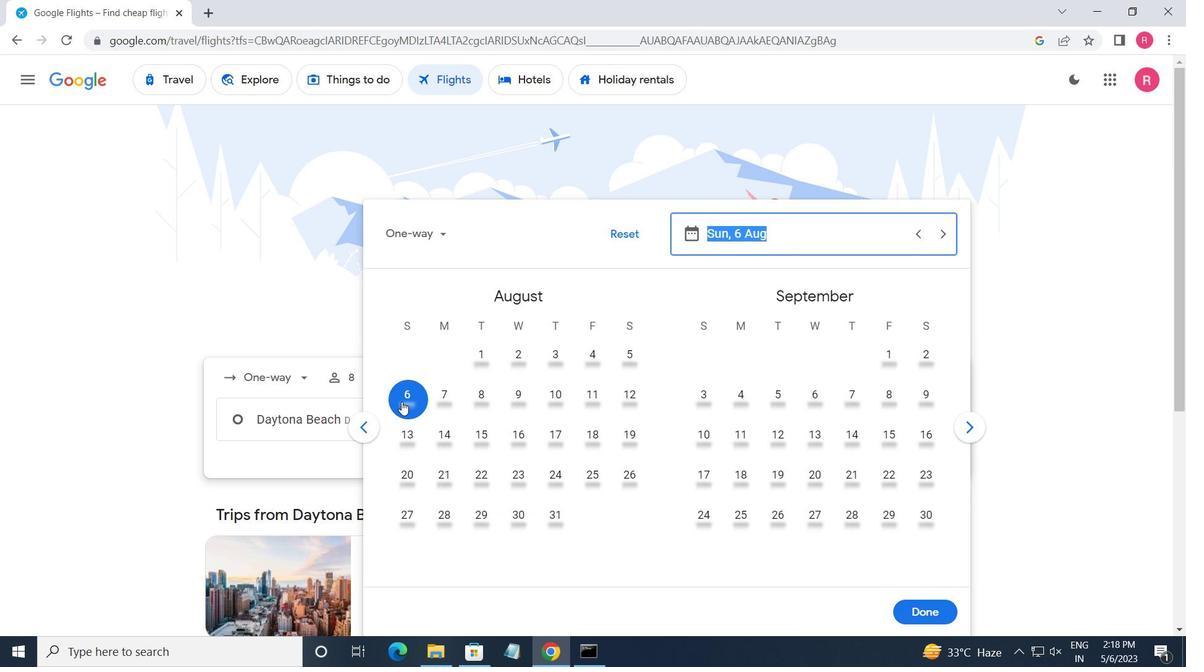
Action: Mouse moved to (923, 607)
Screenshot: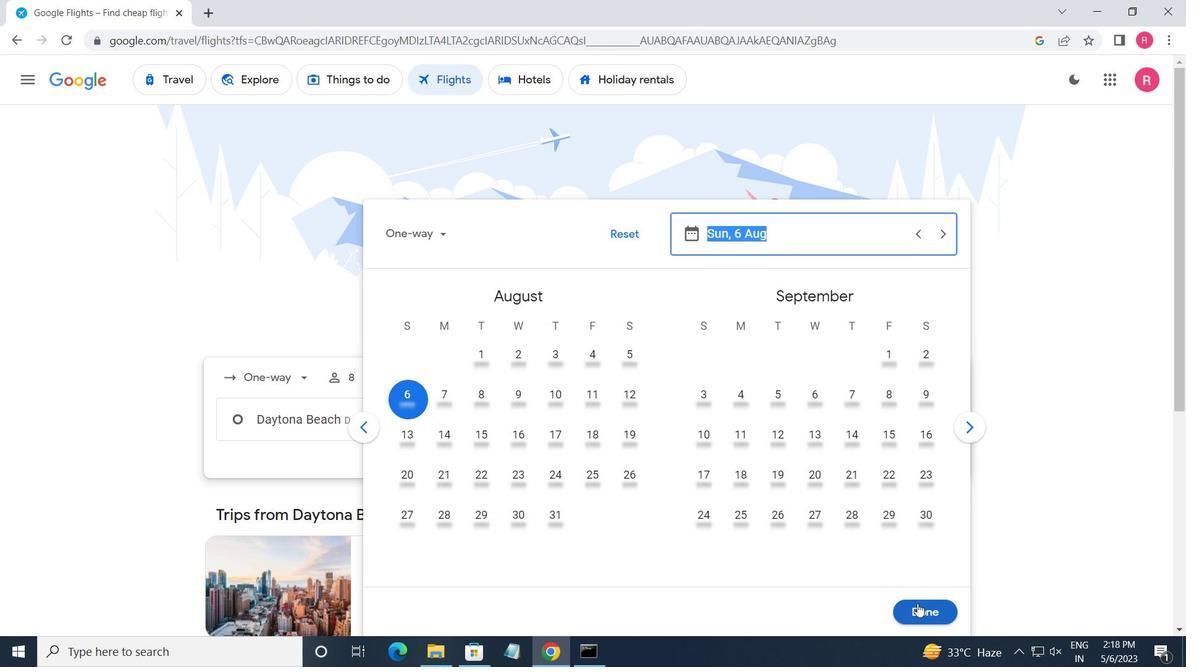 
Action: Mouse pressed left at (923, 607)
Screenshot: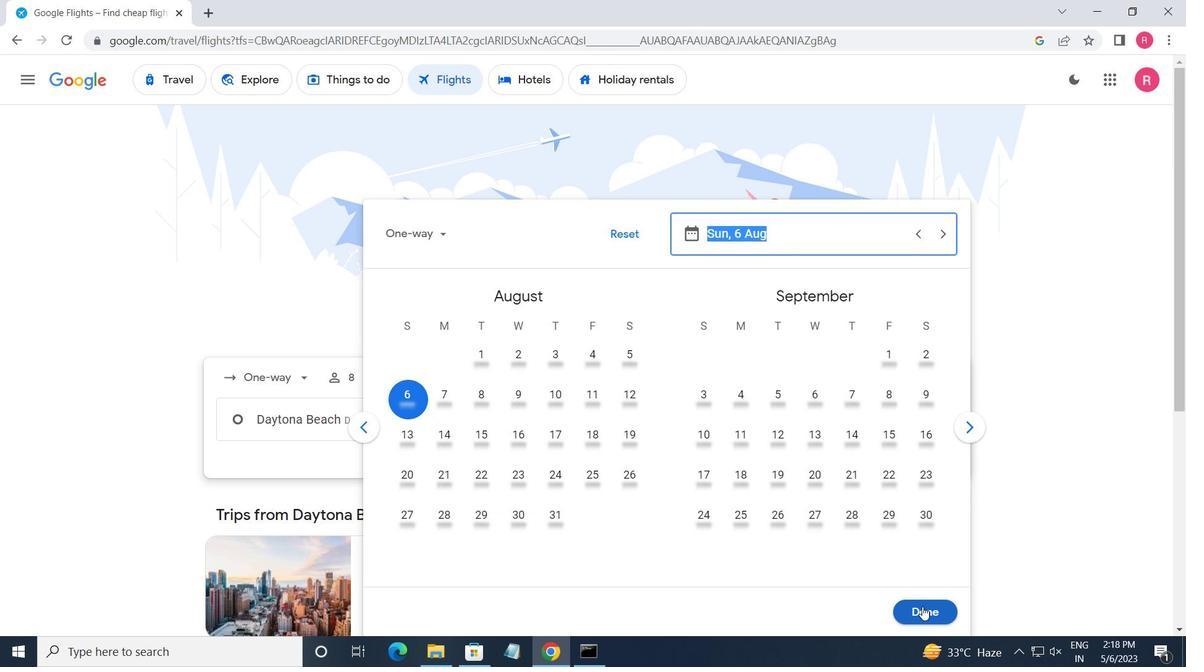 
Action: Mouse moved to (585, 478)
Screenshot: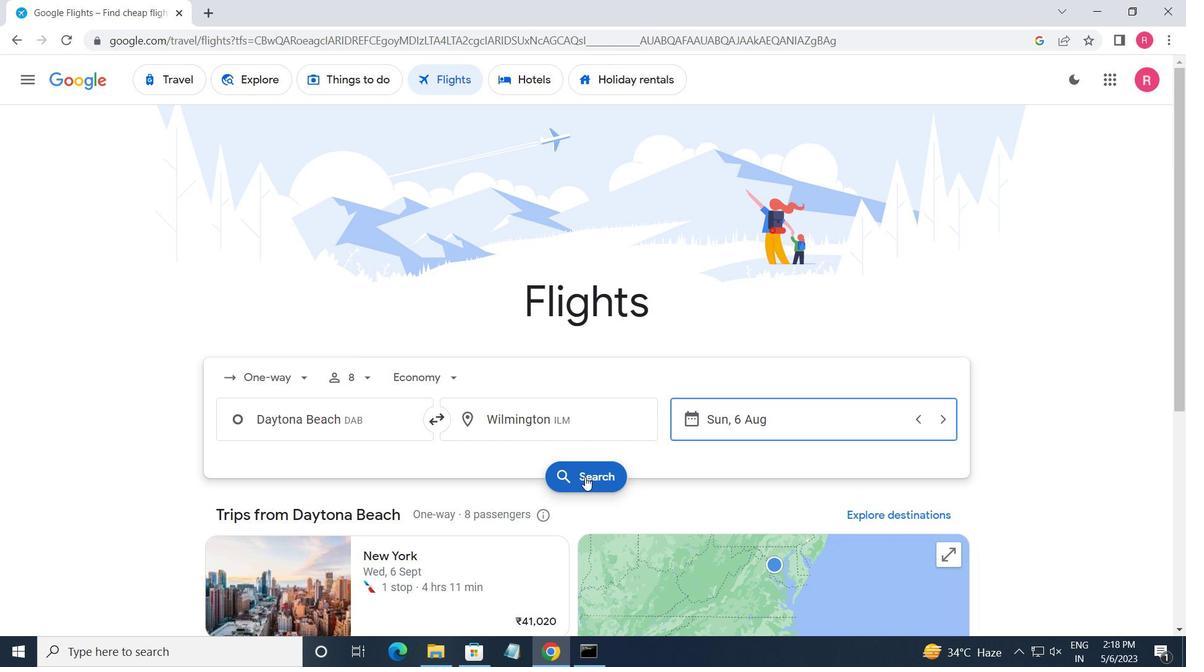 
Action: Mouse pressed left at (585, 478)
Screenshot: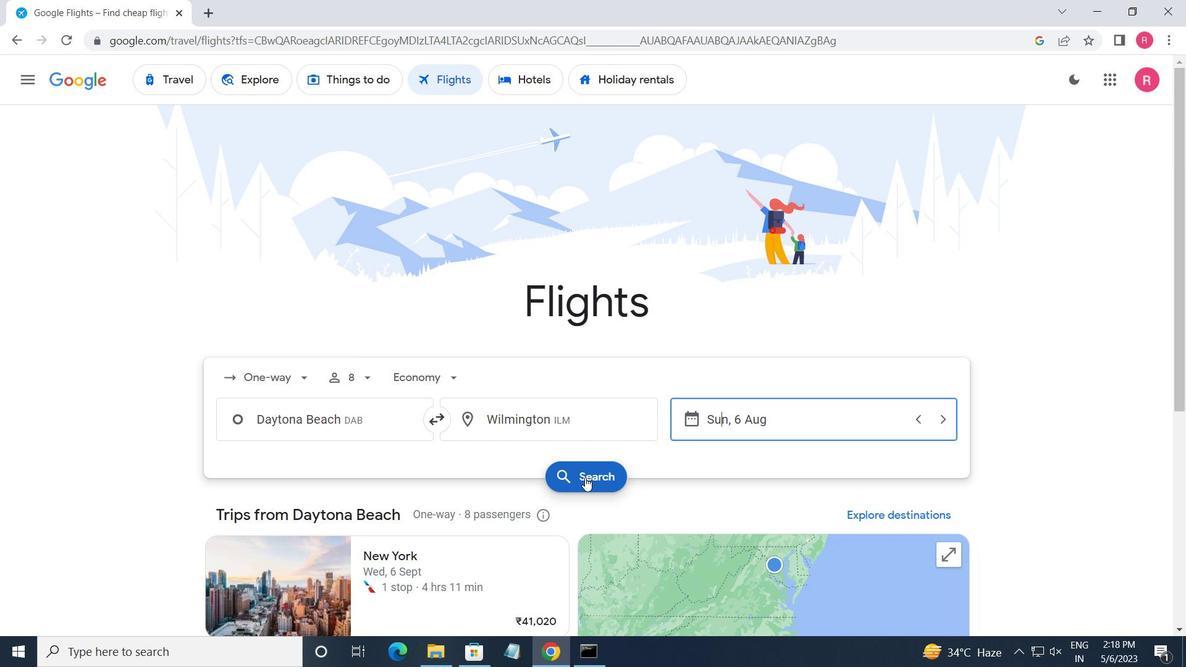 
Action: Mouse moved to (236, 221)
Screenshot: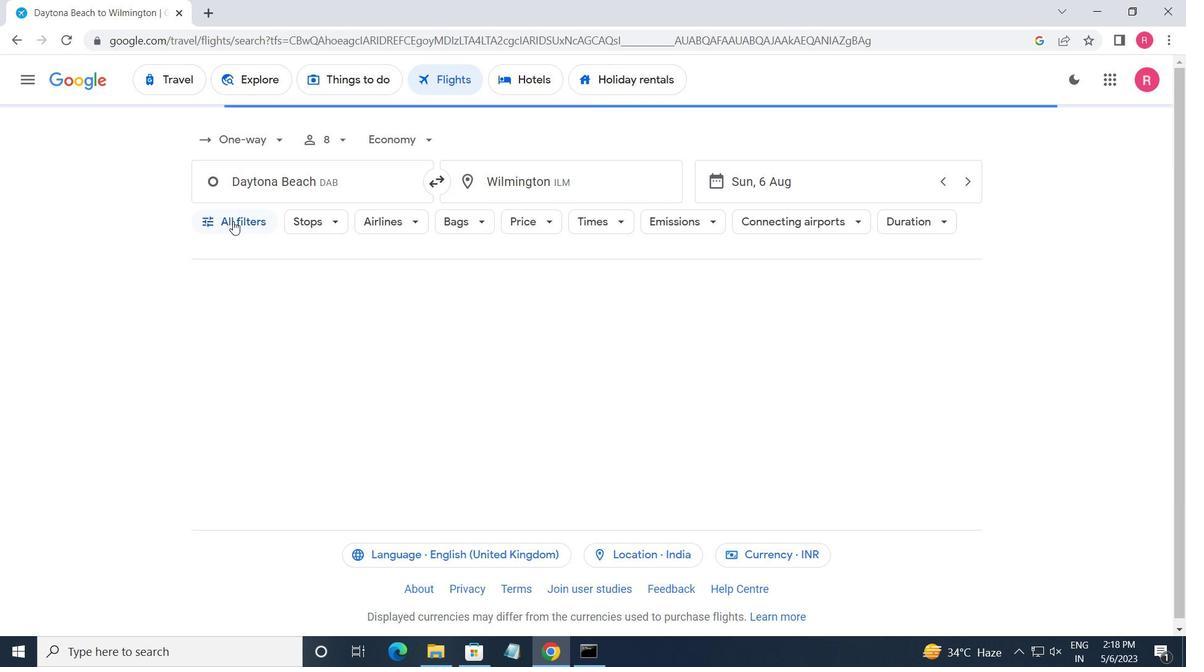 
Action: Mouse pressed left at (236, 221)
Screenshot: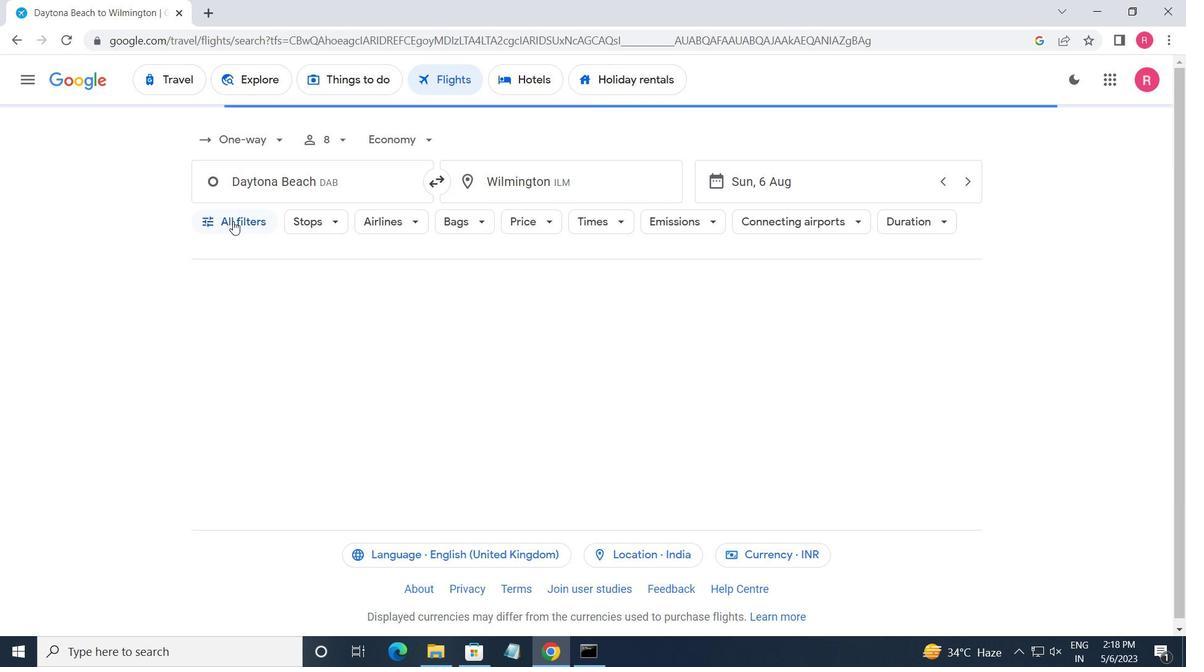 
Action: Mouse moved to (294, 377)
Screenshot: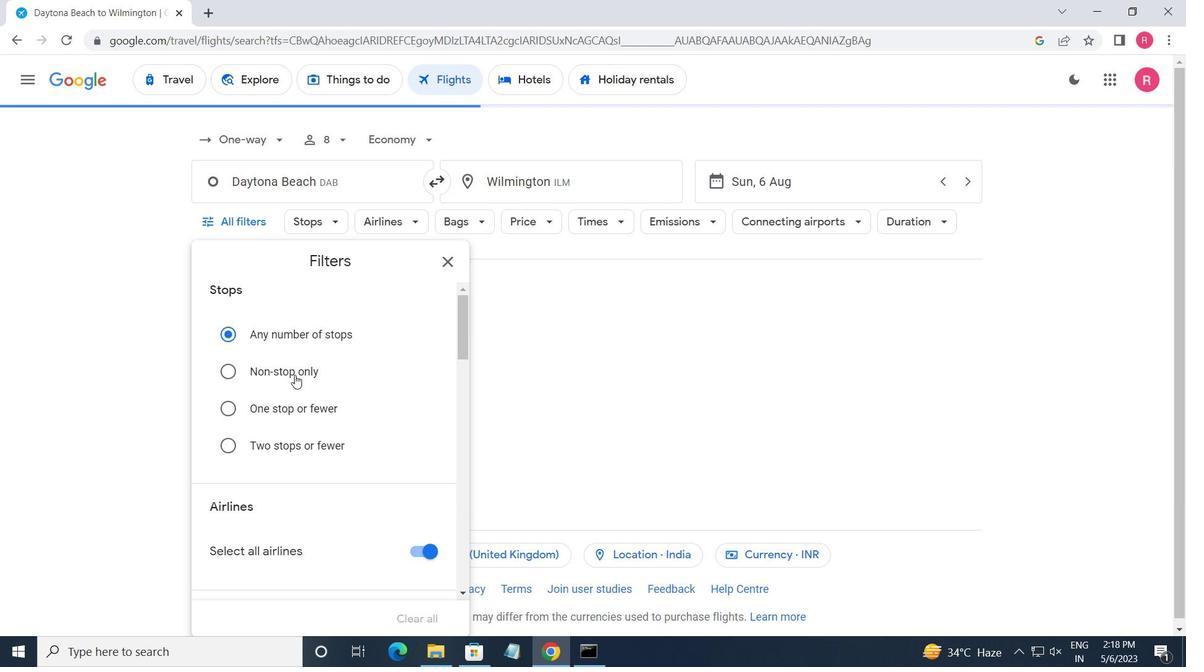 
Action: Mouse scrolled (294, 376) with delta (0, 0)
Screenshot: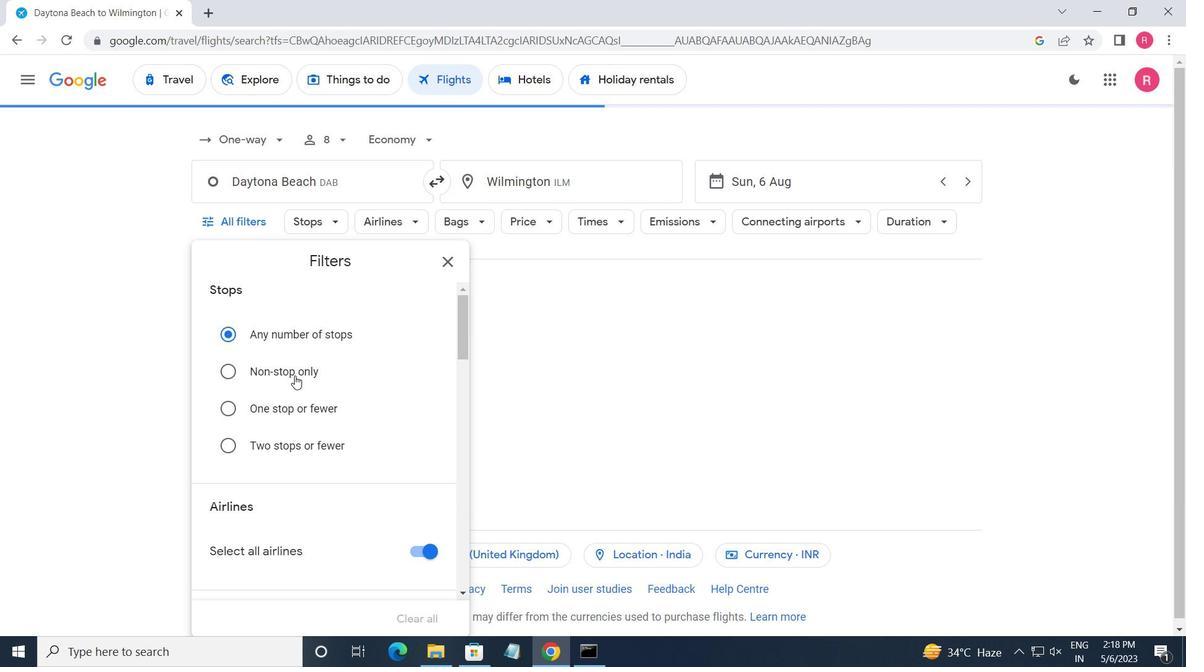 
Action: Mouse moved to (299, 378)
Screenshot: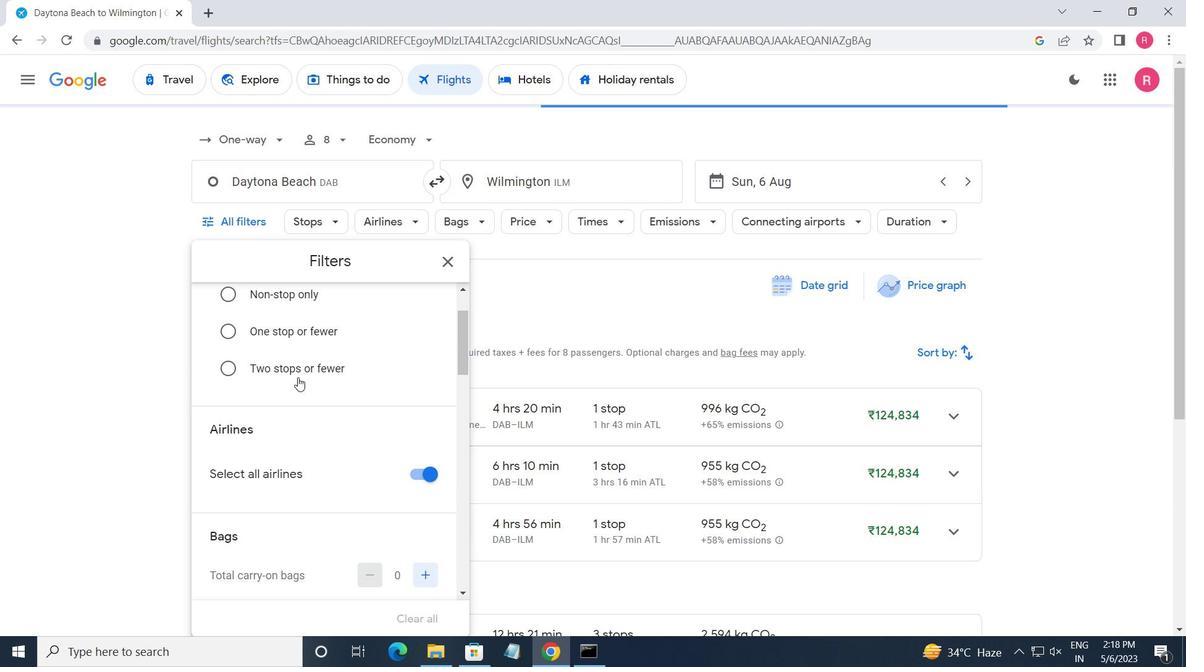 
Action: Mouse scrolled (299, 377) with delta (0, 0)
Screenshot: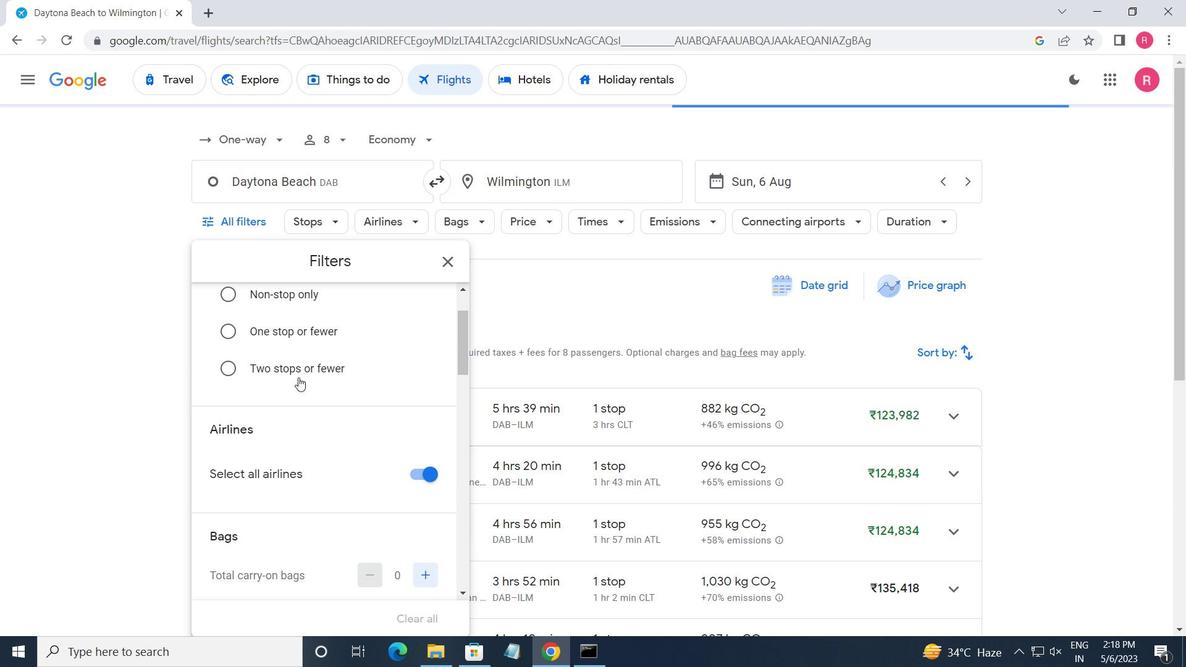 
Action: Mouse moved to (299, 379)
Screenshot: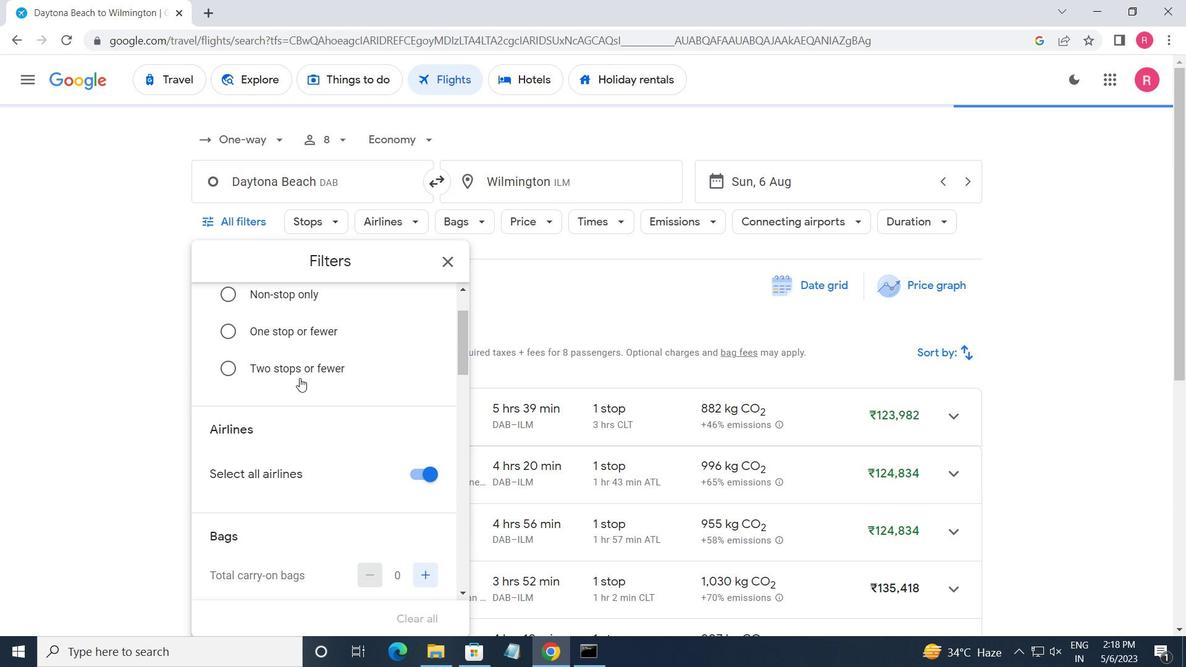
Action: Mouse scrolled (299, 378) with delta (0, 0)
Screenshot: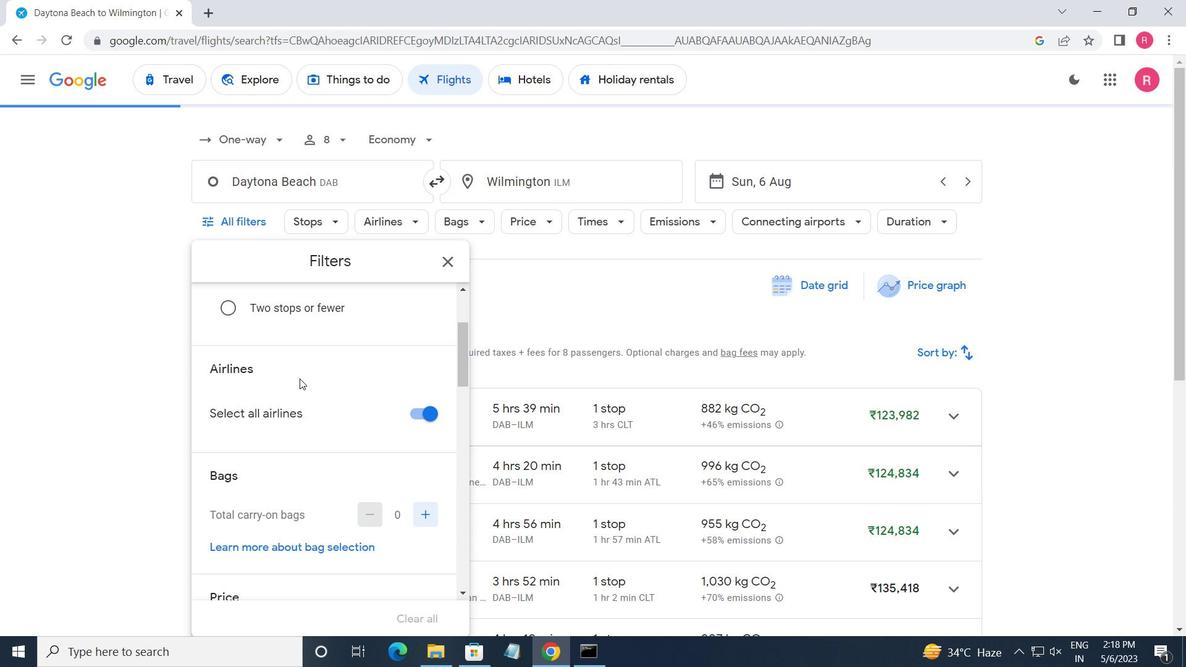 
Action: Mouse moved to (305, 388)
Screenshot: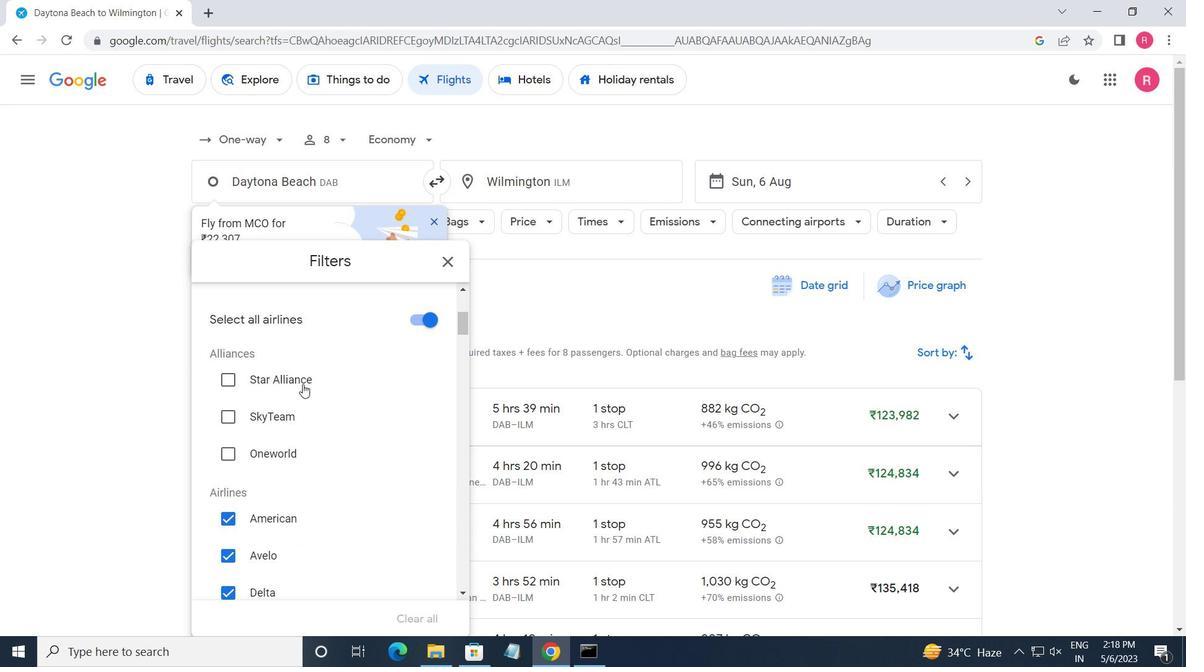 
Action: Mouse scrolled (305, 387) with delta (0, 0)
Screenshot: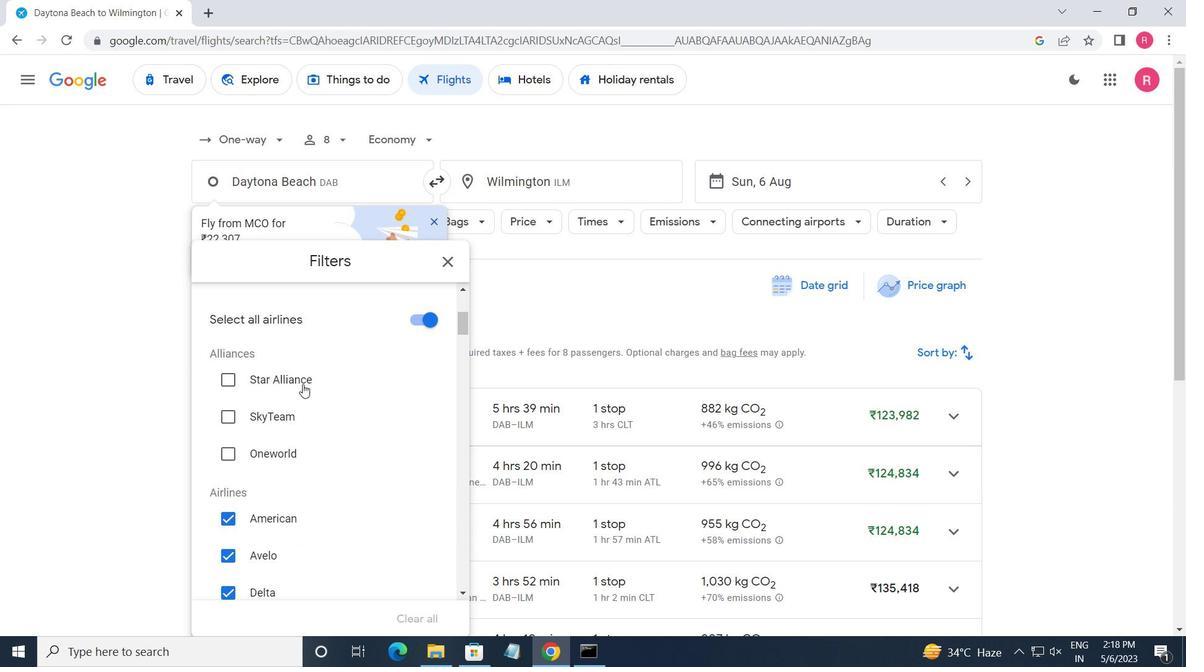 
Action: Mouse moved to (331, 399)
Screenshot: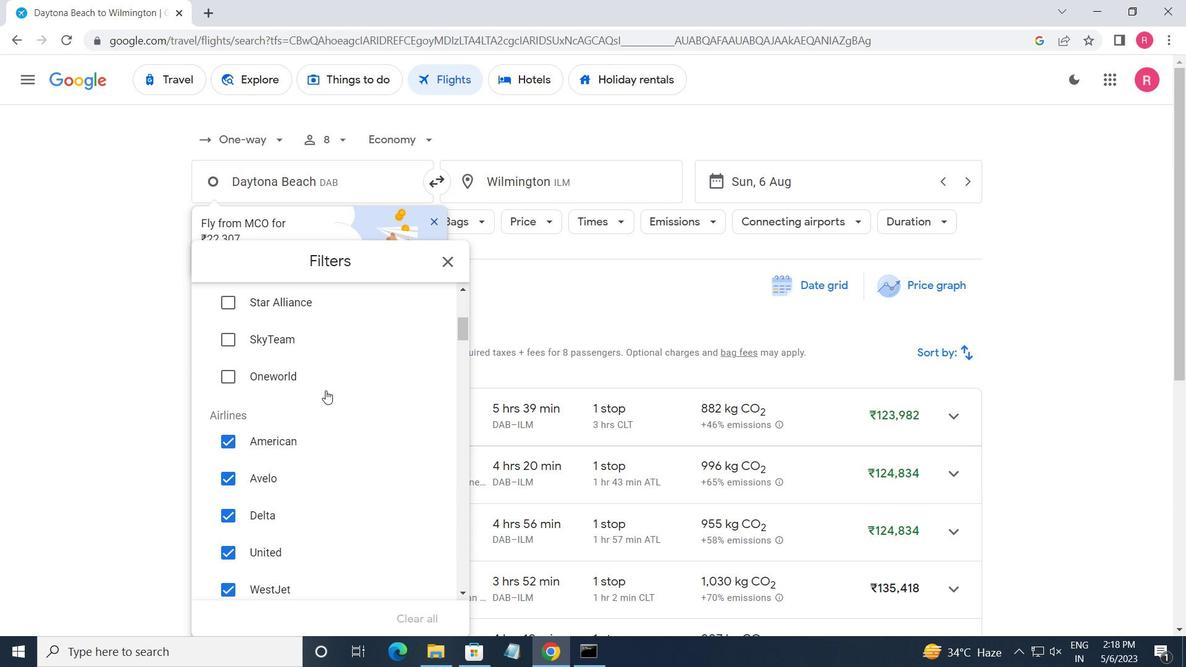 
Action: Mouse scrolled (331, 399) with delta (0, 0)
Screenshot: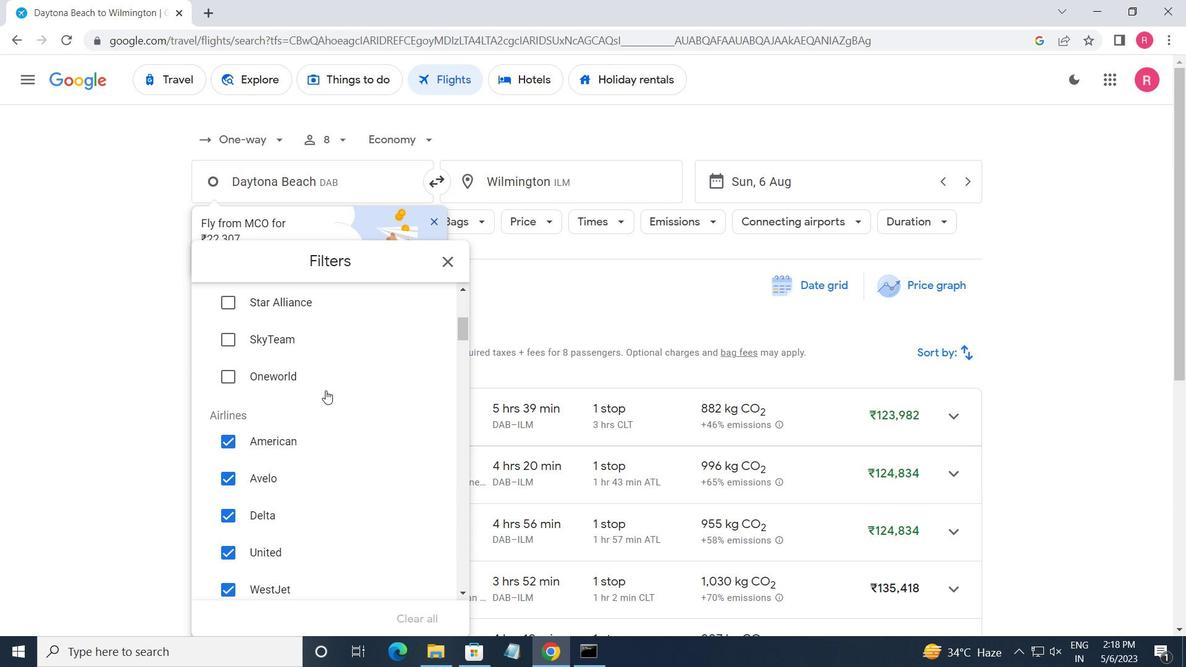 
Action: Mouse moved to (399, 476)
Screenshot: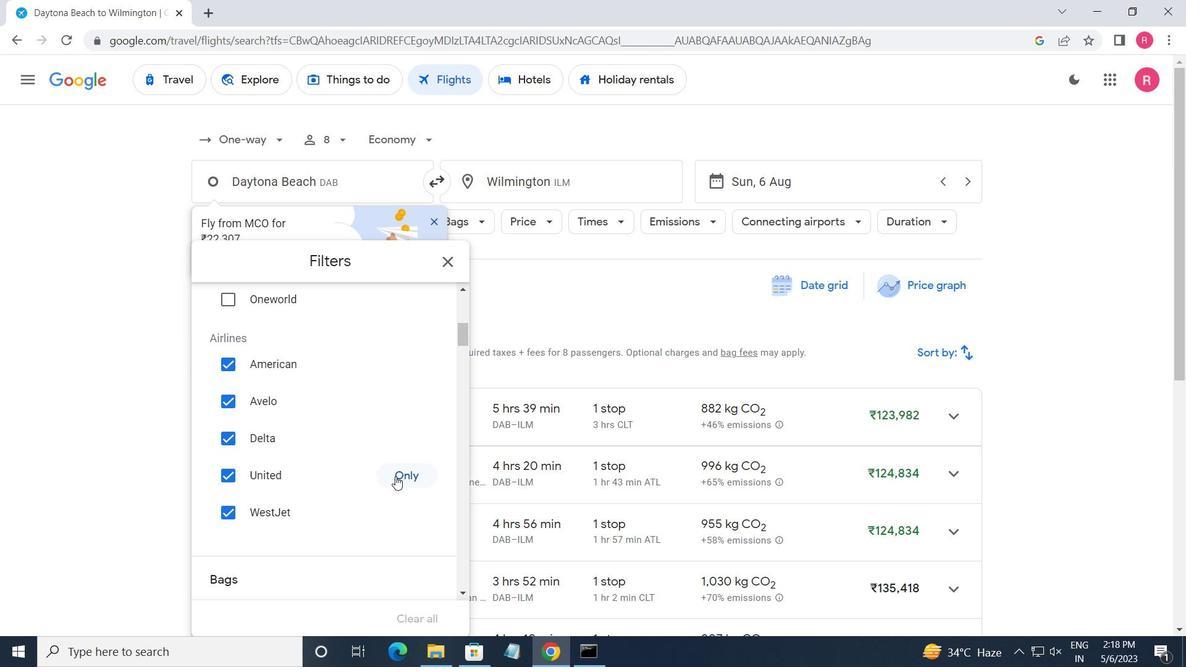 
Action: Mouse pressed left at (399, 476)
Screenshot: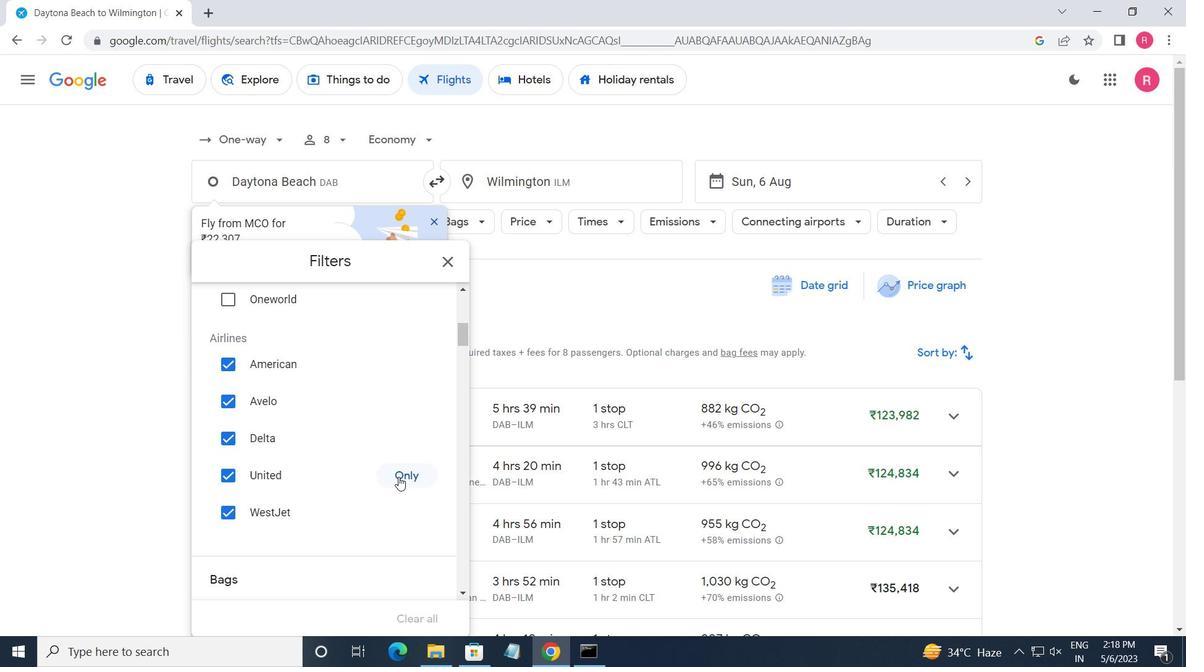 
Action: Mouse moved to (317, 412)
Screenshot: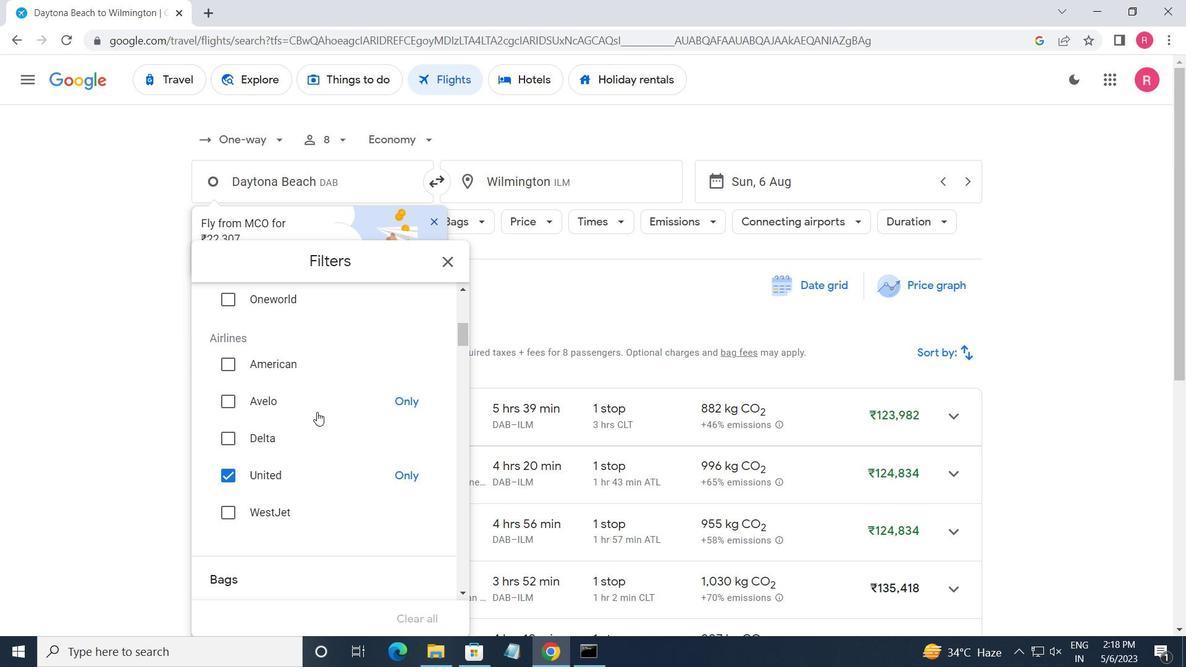 
Action: Mouse scrolled (317, 411) with delta (0, 0)
Screenshot: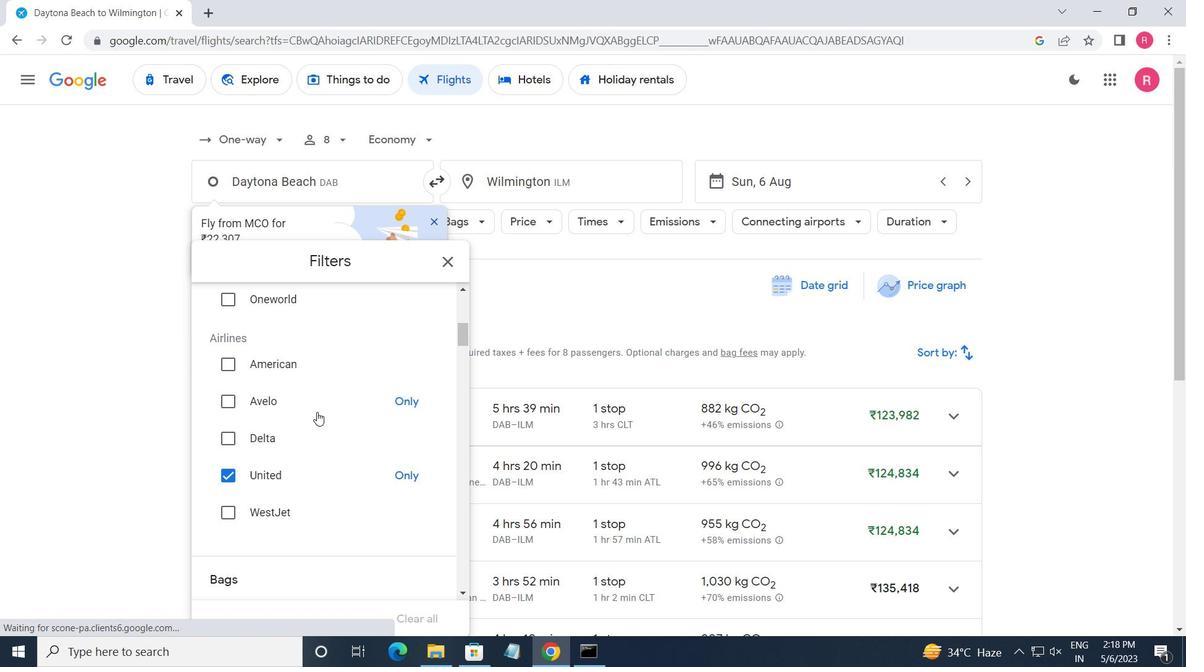 
Action: Mouse moved to (323, 412)
Screenshot: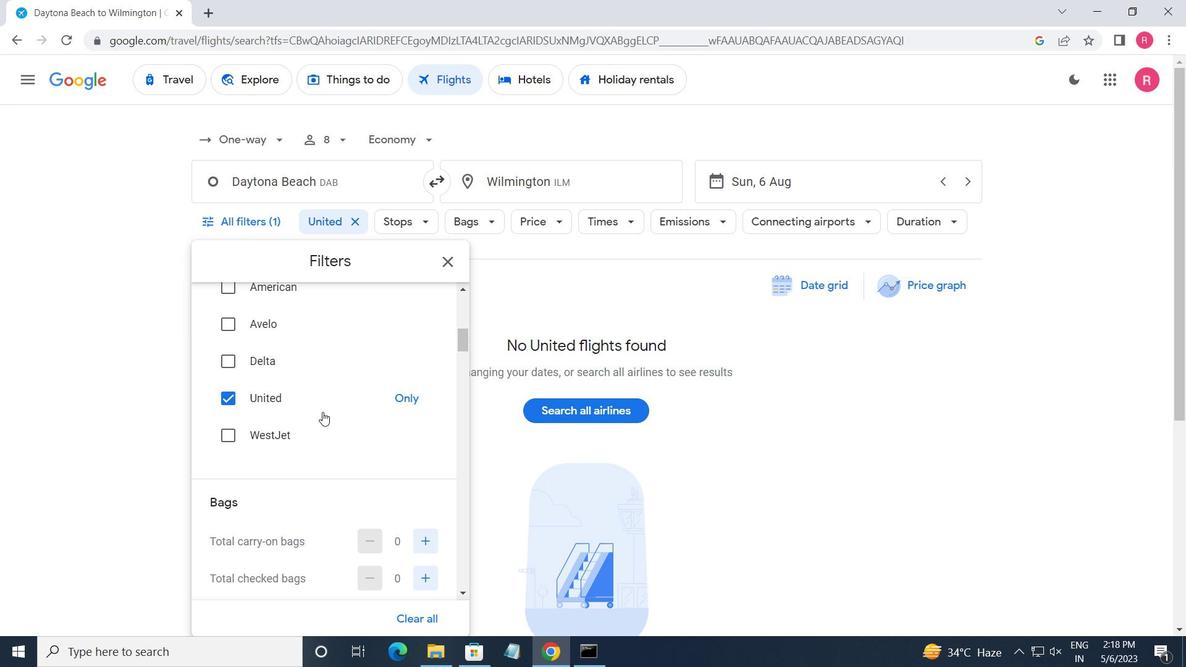 
Action: Mouse scrolled (323, 412) with delta (0, 0)
Screenshot: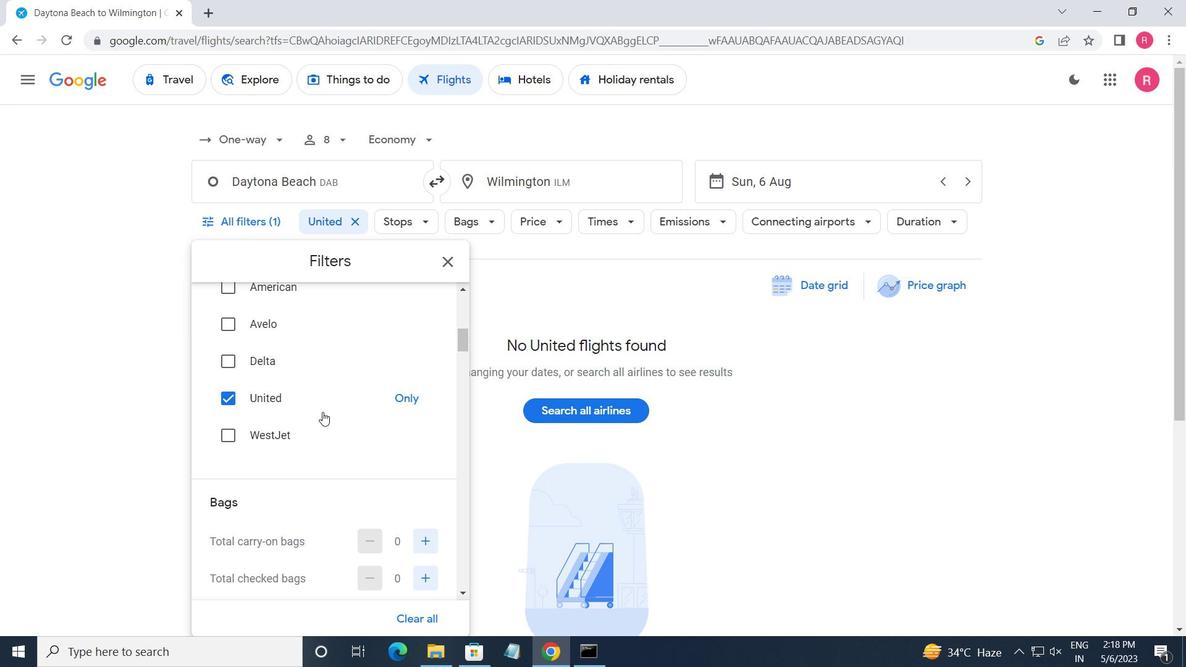 
Action: Mouse moved to (324, 415)
Screenshot: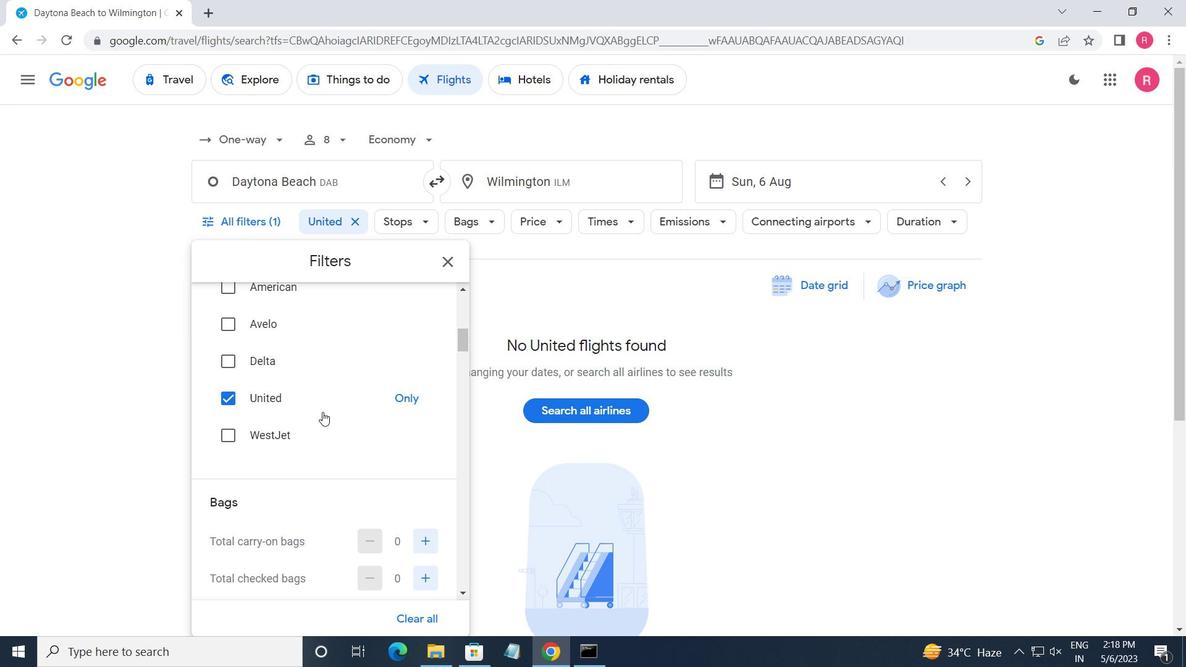 
Action: Mouse scrolled (324, 415) with delta (0, 0)
Screenshot: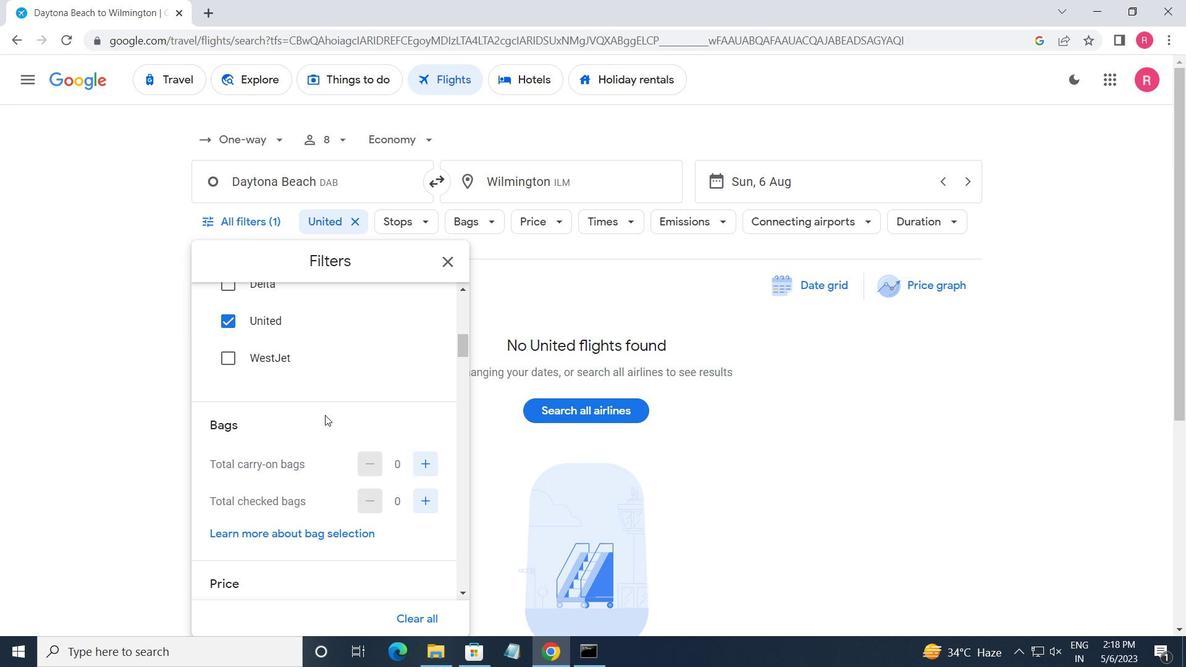 
Action: Mouse moved to (425, 392)
Screenshot: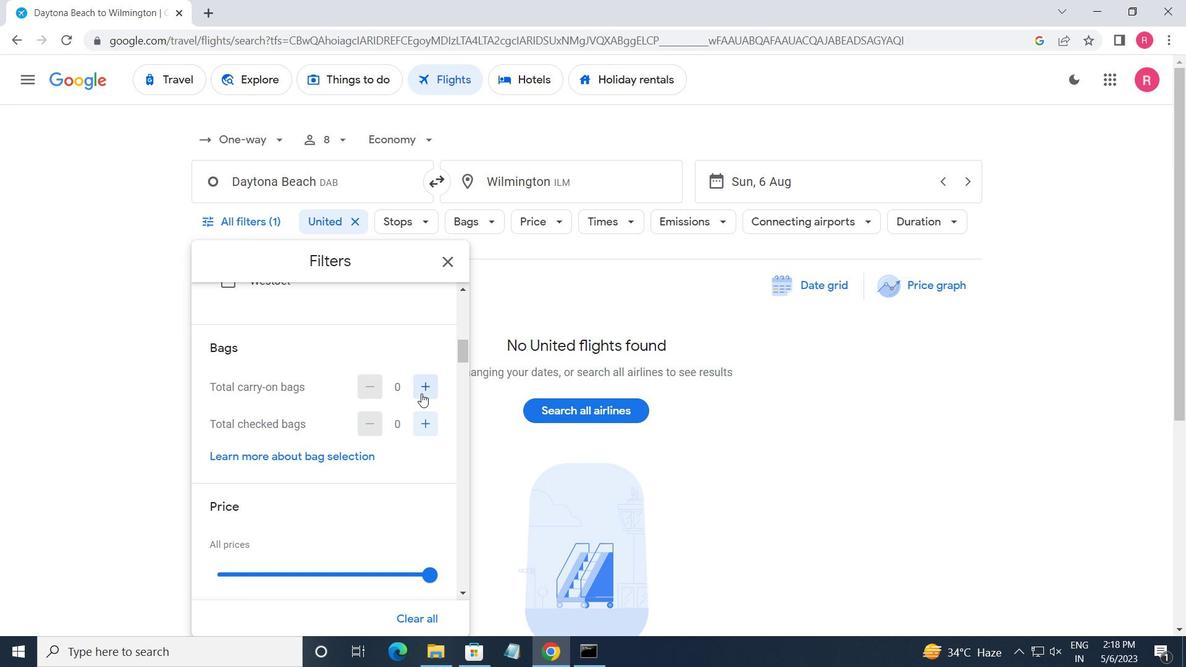 
Action: Mouse pressed left at (425, 392)
Screenshot: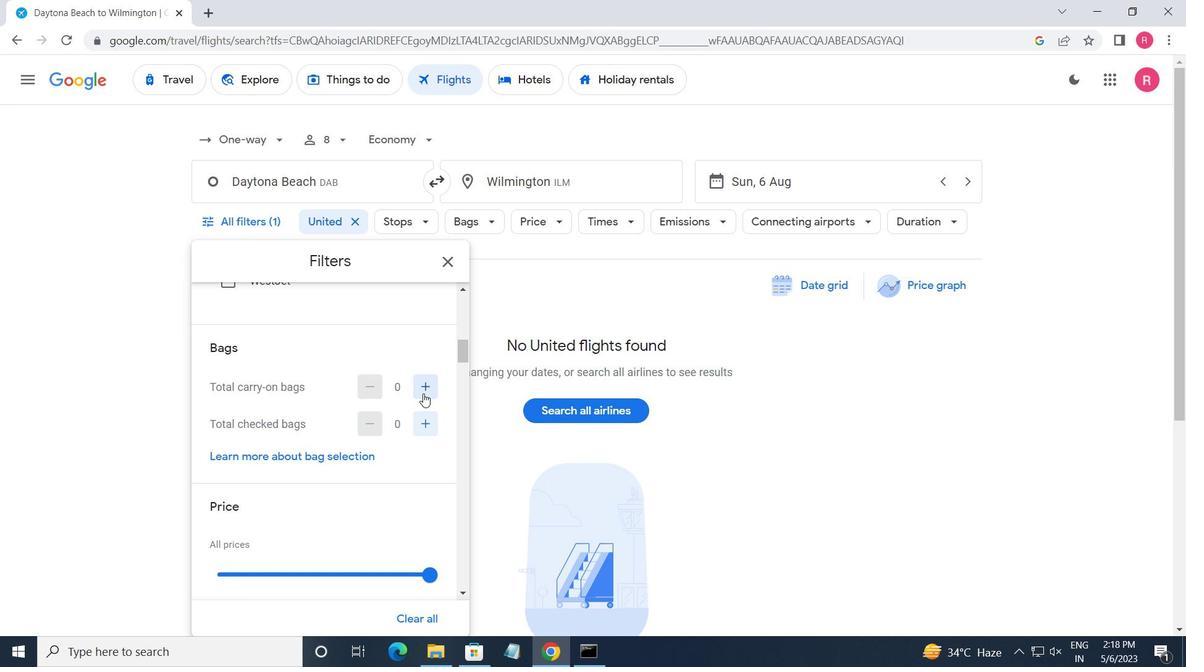 
Action: Mouse moved to (339, 386)
Screenshot: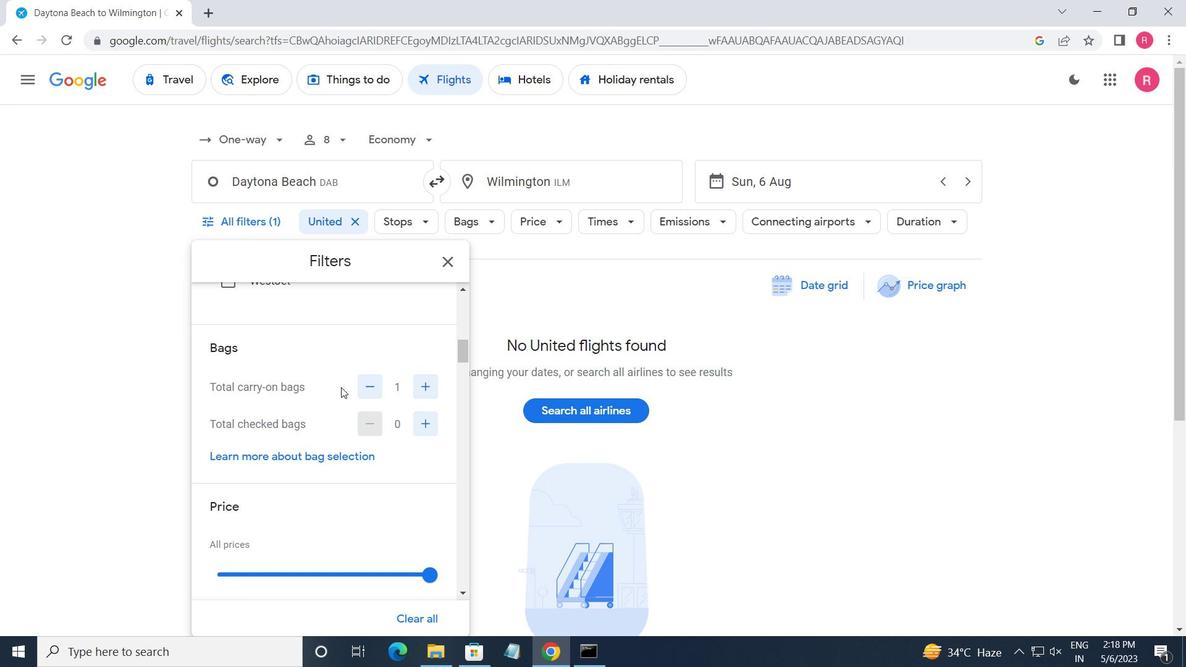 
Action: Mouse scrolled (339, 385) with delta (0, 0)
Screenshot: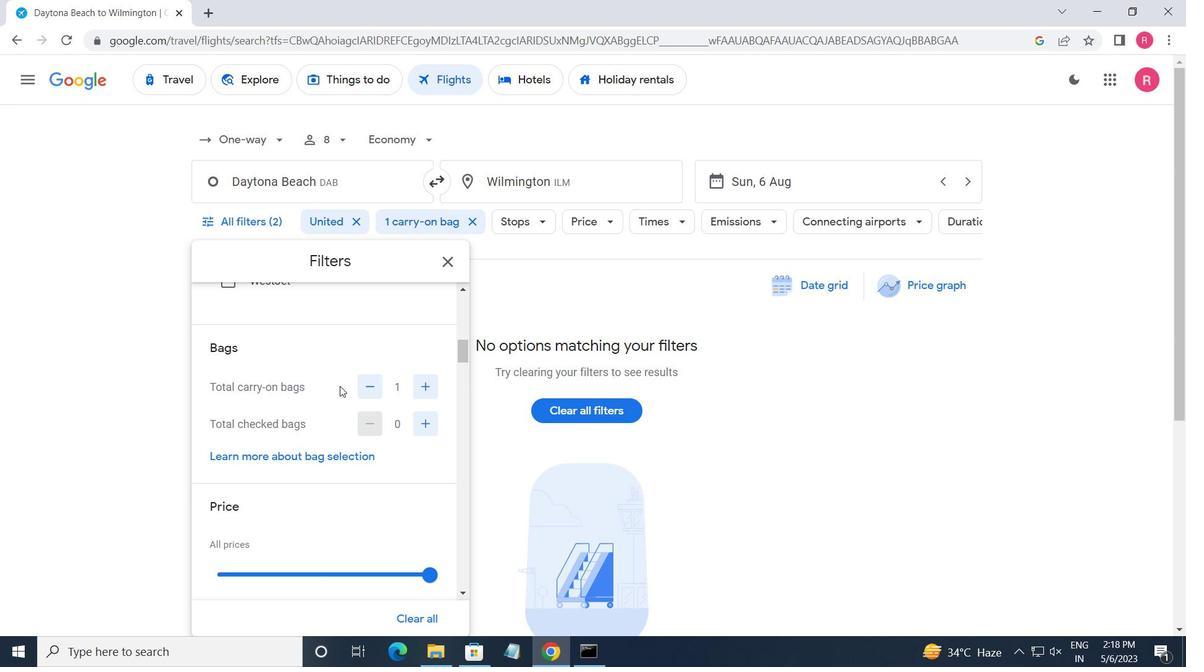 
Action: Mouse moved to (434, 495)
Screenshot: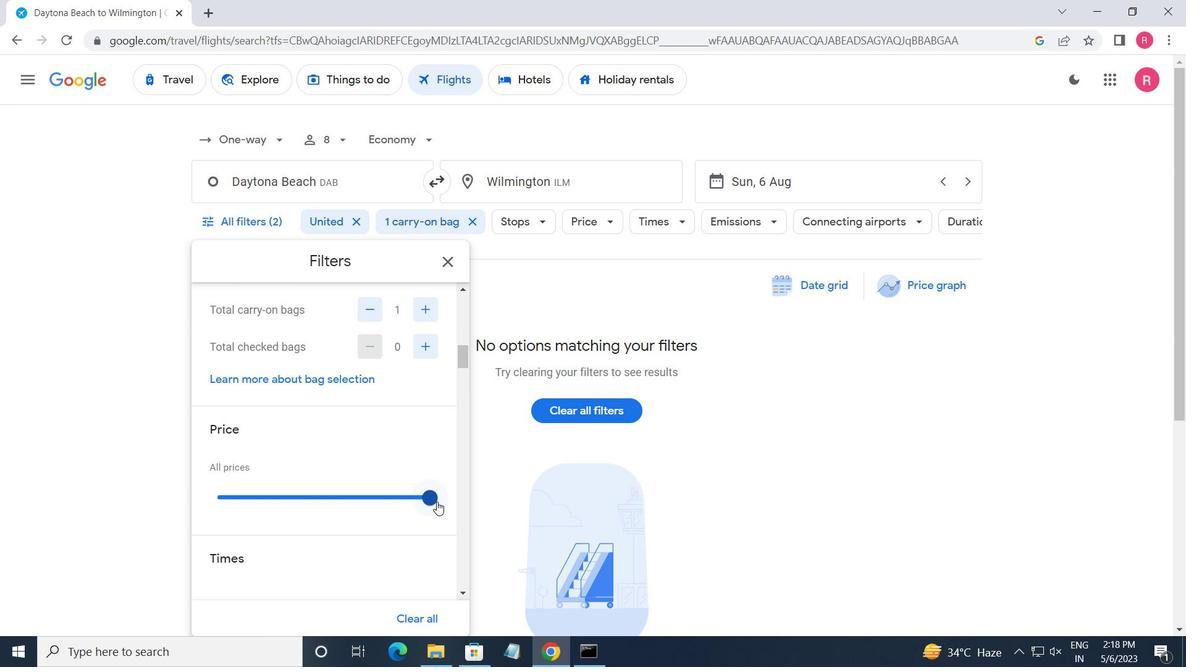 
Action: Mouse pressed left at (434, 495)
Screenshot: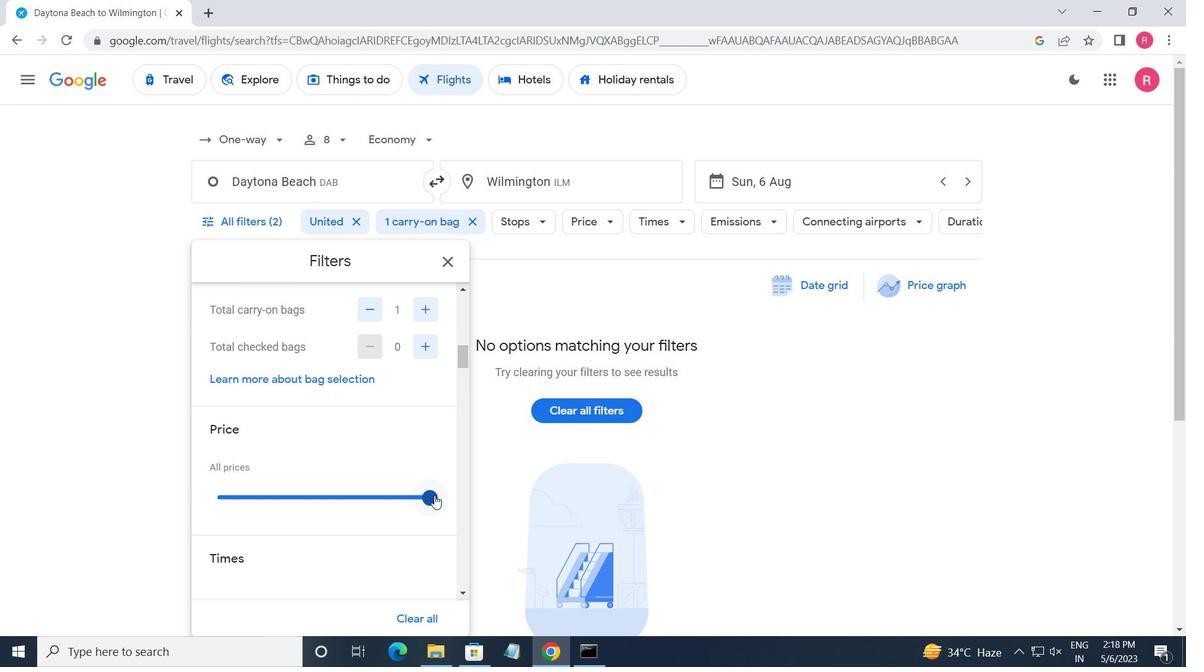 
Action: Mouse moved to (361, 440)
Screenshot: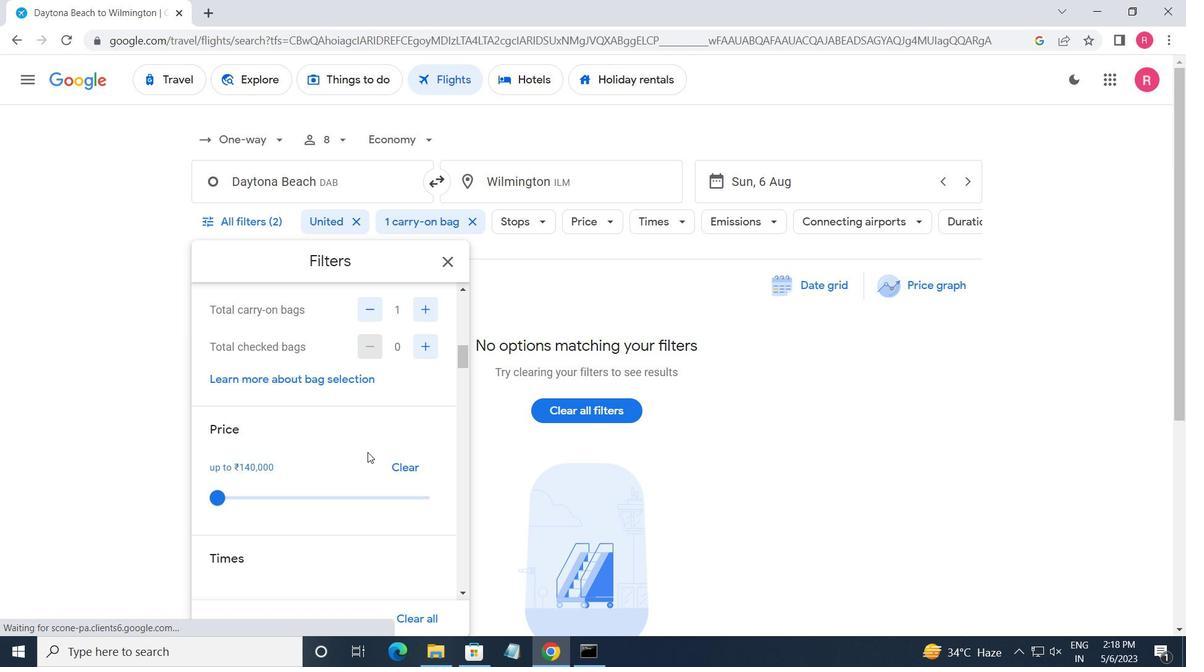 
Action: Mouse scrolled (361, 439) with delta (0, 0)
Screenshot: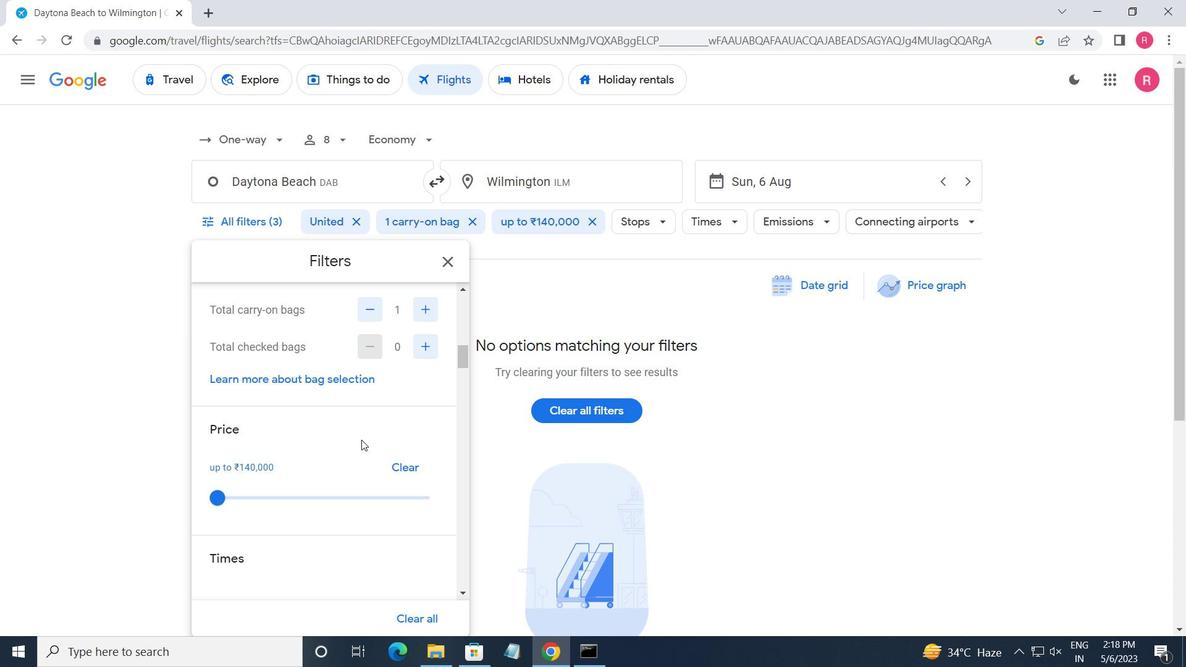 
Action: Mouse scrolled (361, 439) with delta (0, 0)
Screenshot: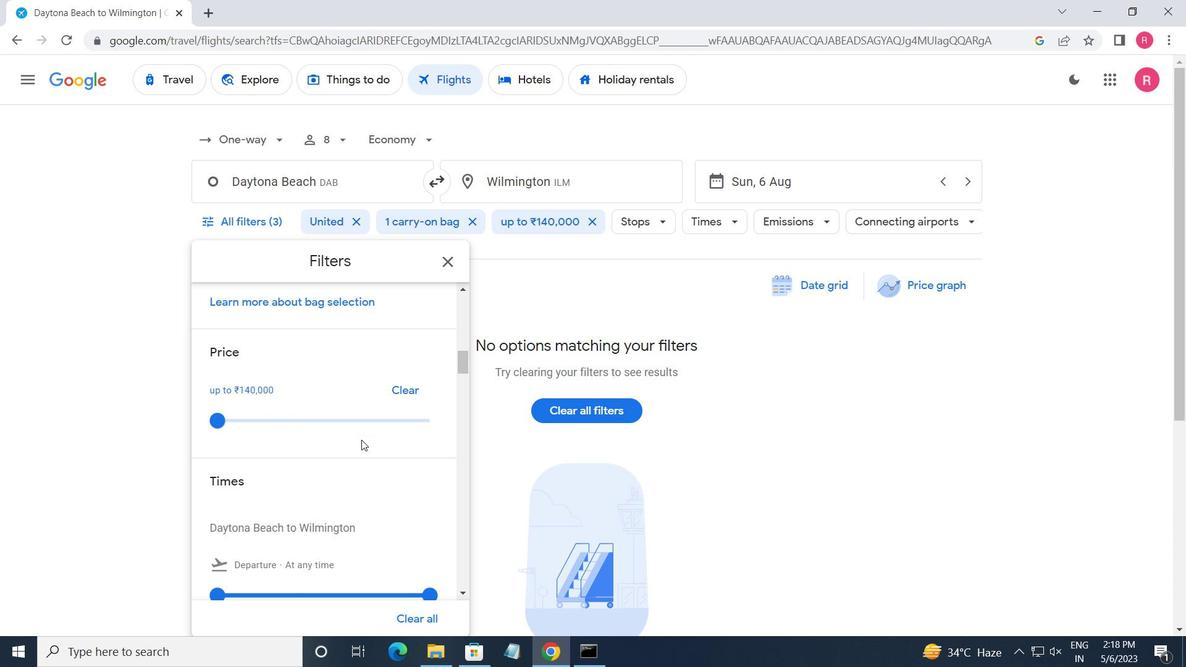 
Action: Mouse moved to (362, 438)
Screenshot: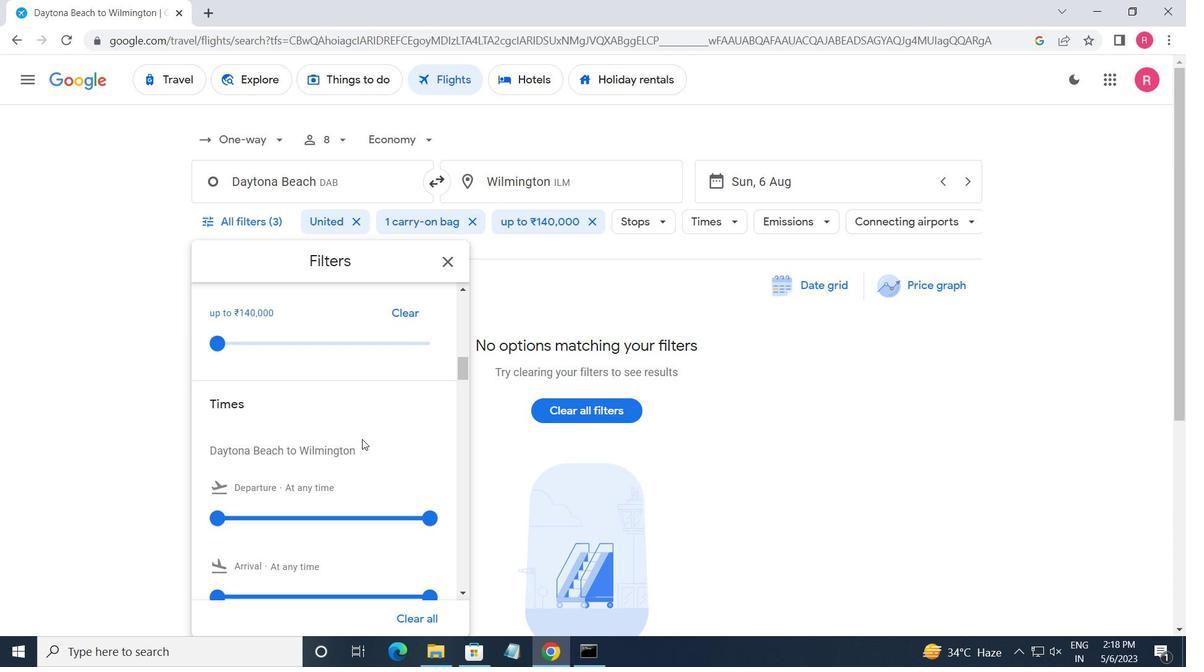 
Action: Mouse scrolled (362, 437) with delta (0, 0)
Screenshot: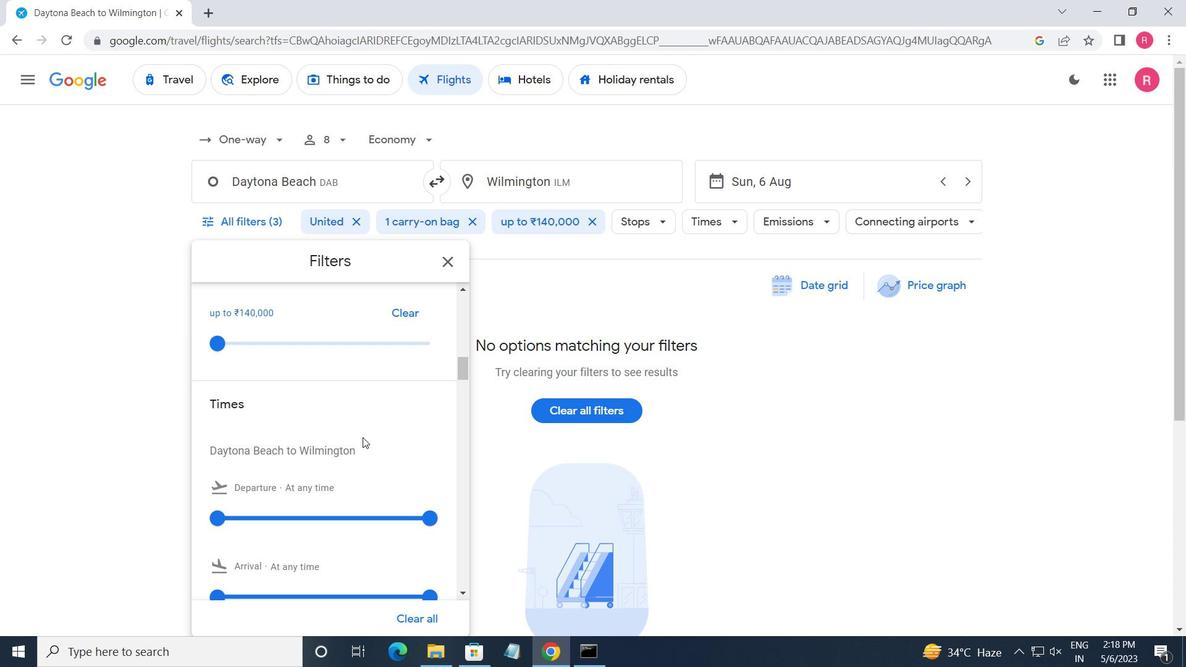 
Action: Mouse moved to (214, 441)
Screenshot: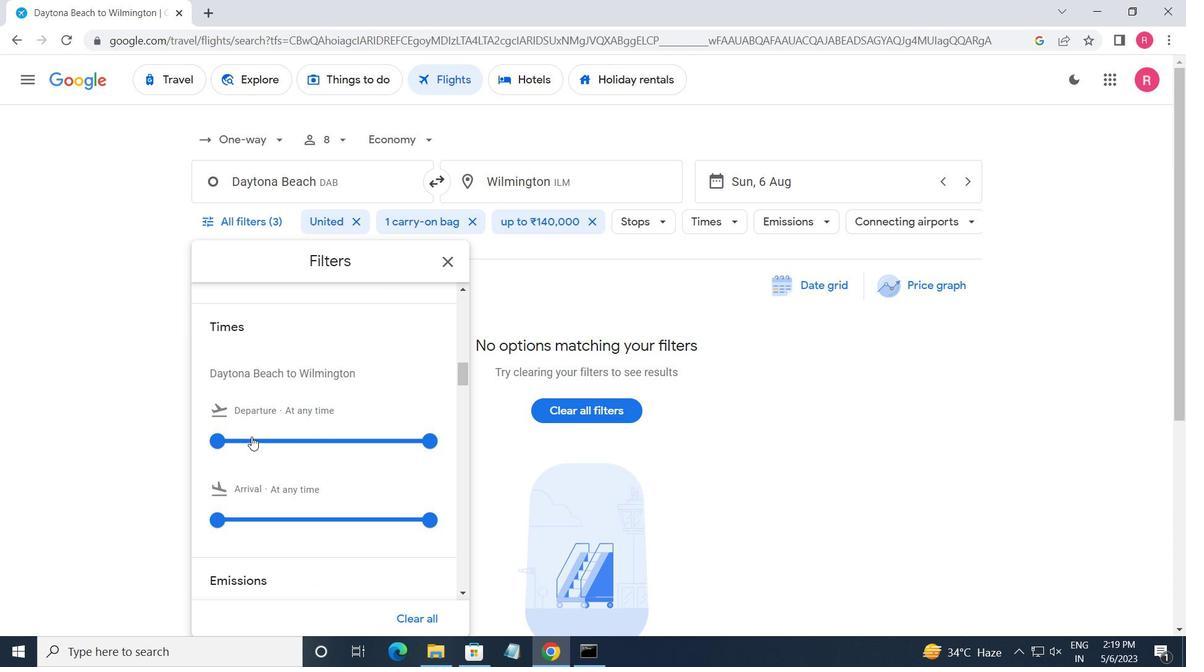 
Action: Mouse pressed left at (214, 441)
Screenshot: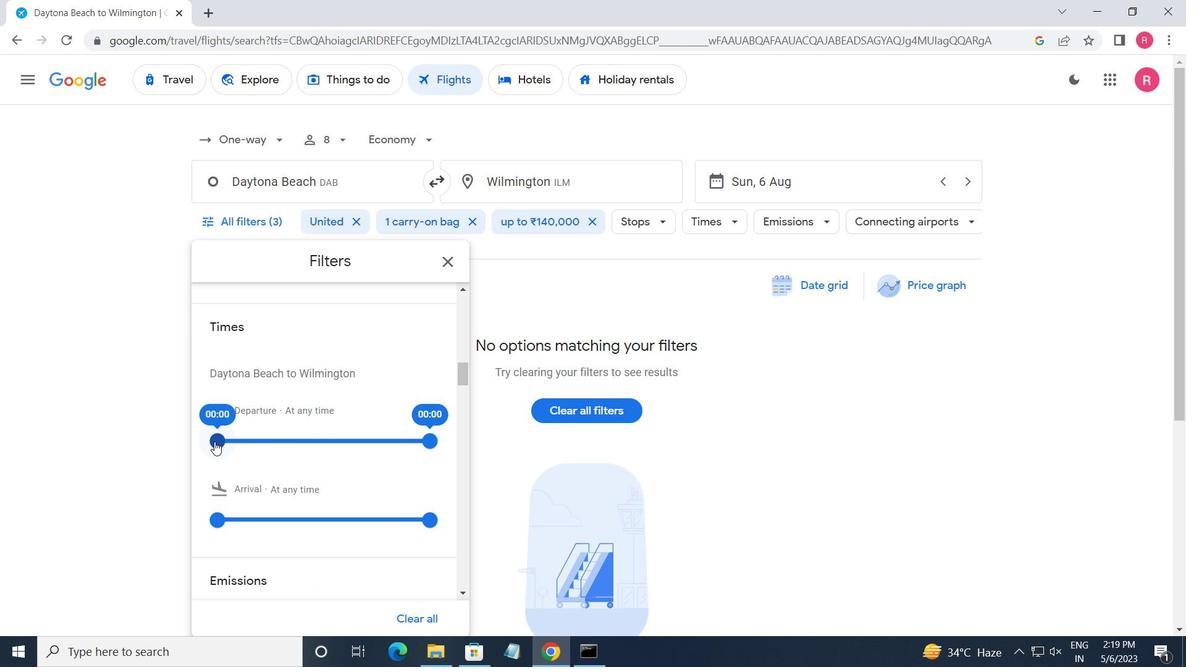 
Action: Mouse moved to (428, 440)
Screenshot: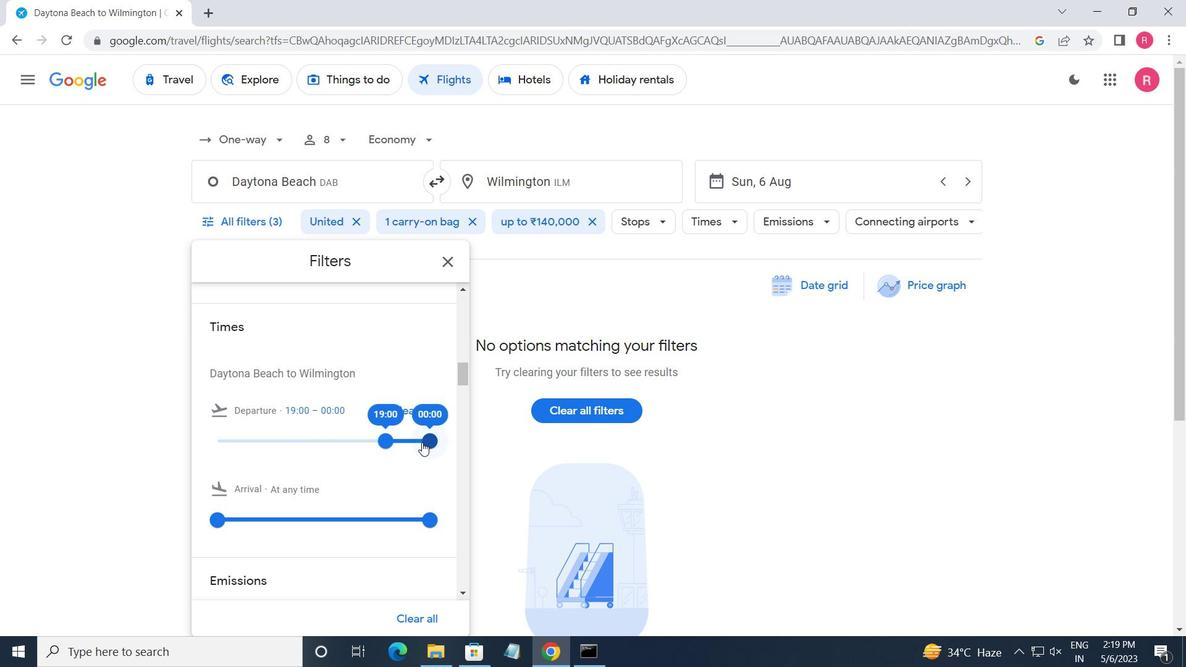
Action: Mouse pressed left at (428, 440)
Screenshot: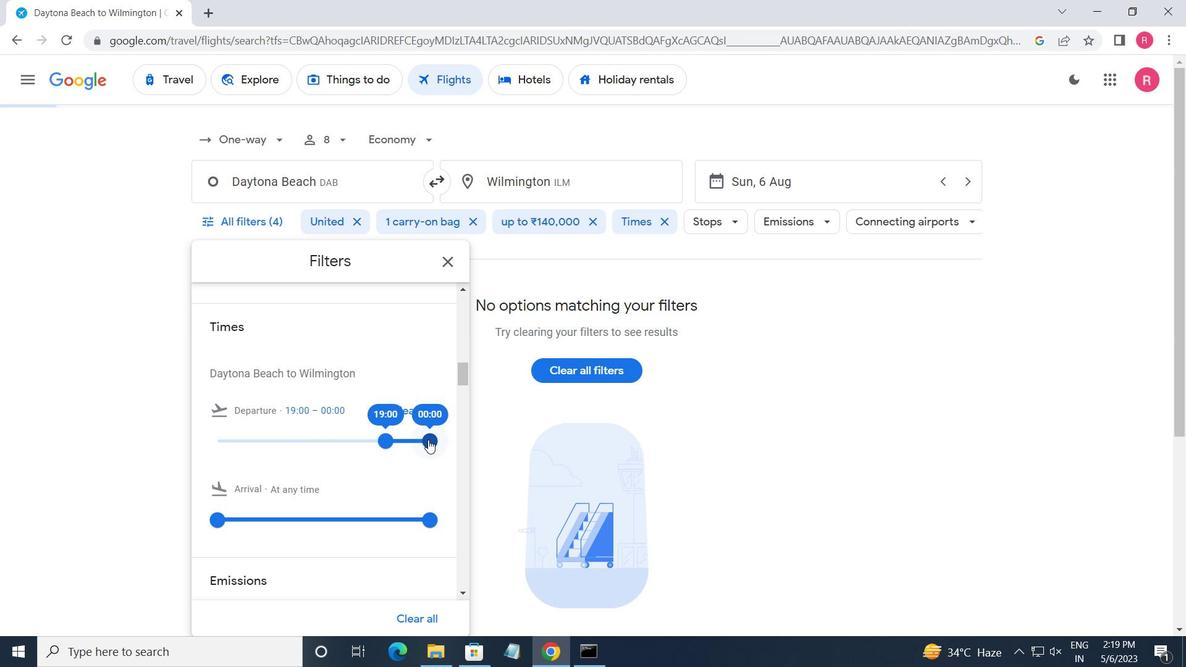 
Action: Mouse moved to (436, 263)
Screenshot: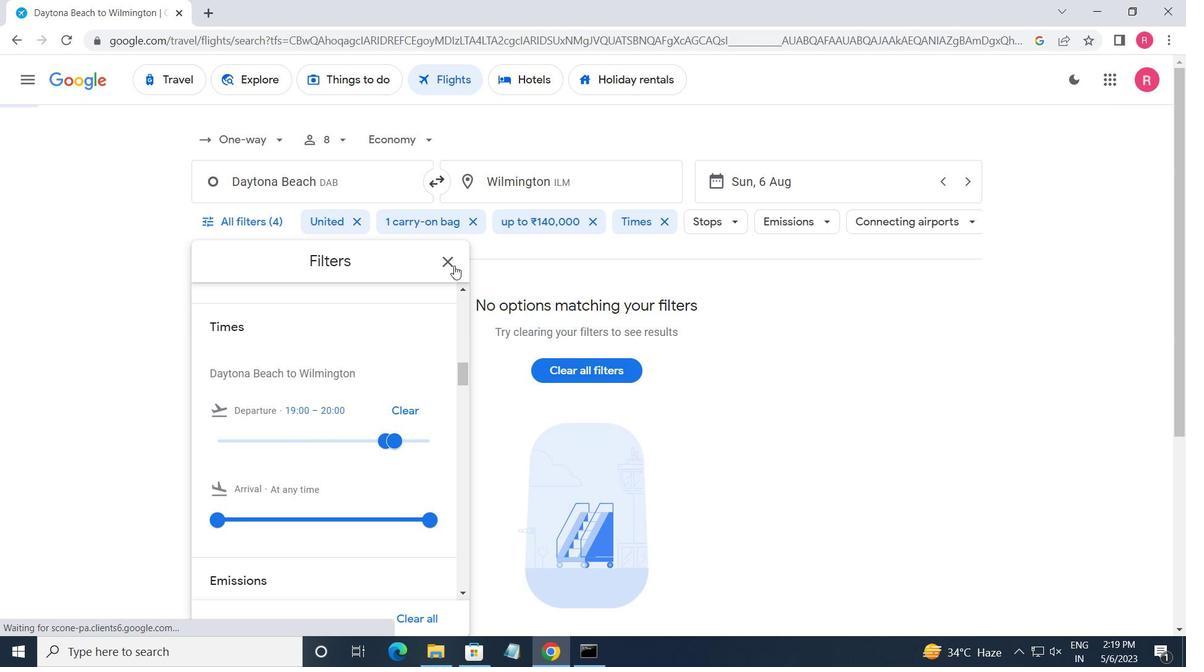 
Action: Mouse pressed left at (436, 263)
Screenshot: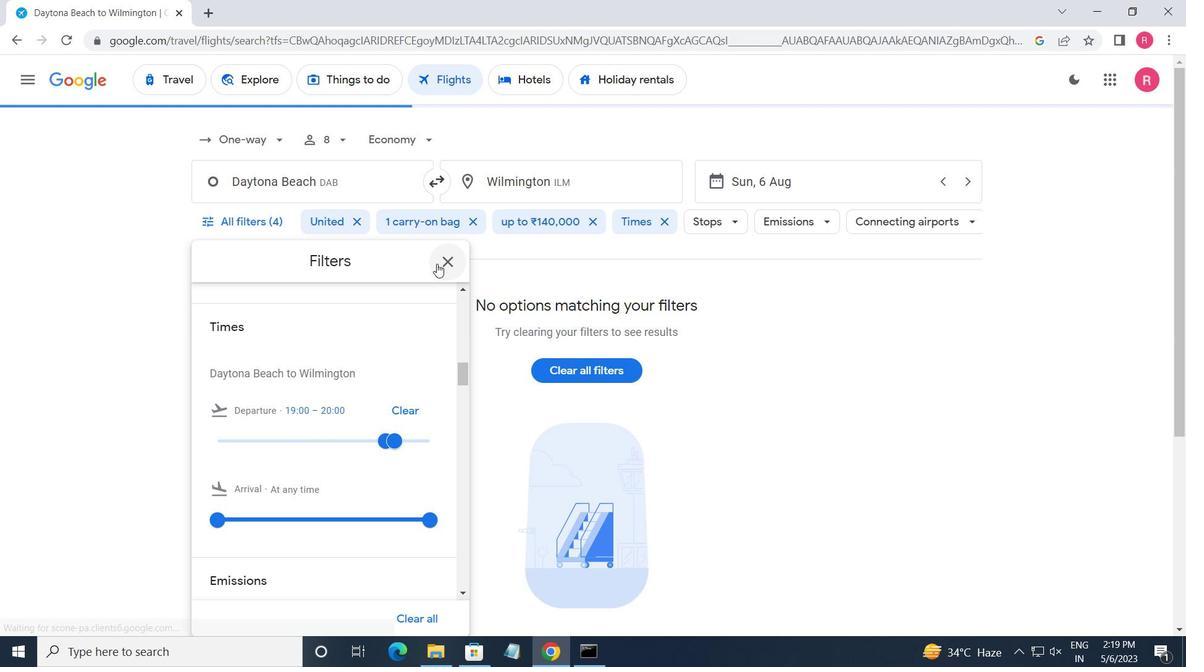 
Action: Mouse moved to (350, 216)
Screenshot: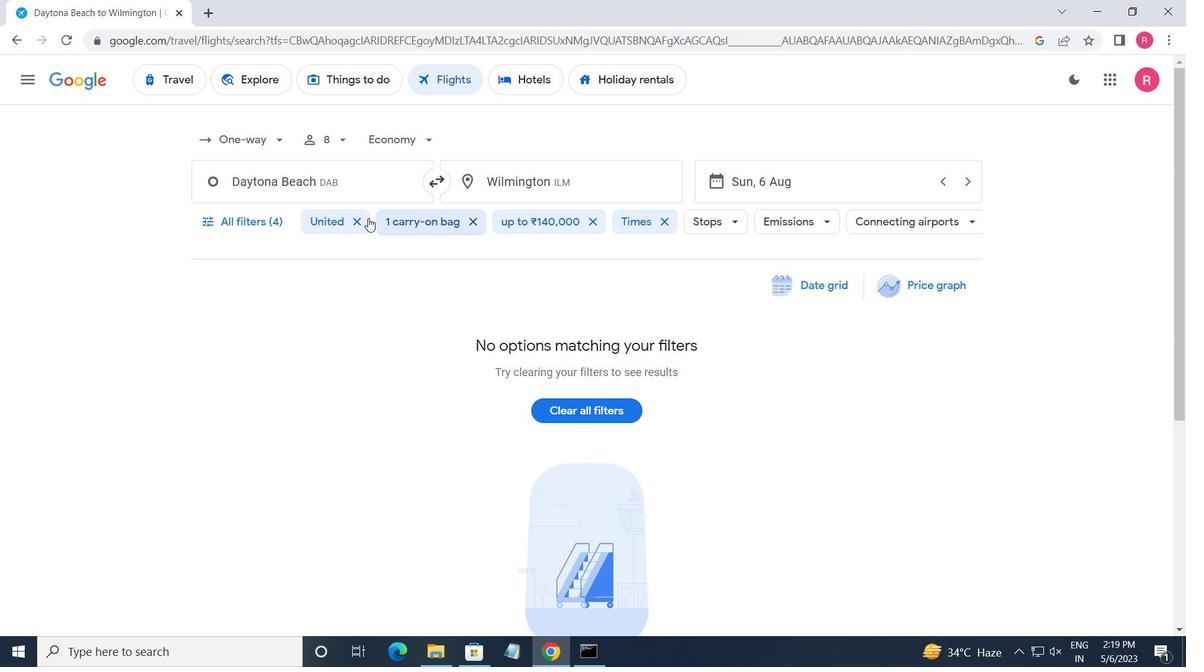
